 Task: Open Card Infrastructure Maintenance in Board Customer Acquisition Cost to Workspace Business Intelligence and Analytics and add a team member Softage.1@softage.net, a label Orange, a checklist Copywriting, an attachment from Trello, a color Orange and finally, add a card description 'Plan and execute company team-building activity at a wine tasting' and a comment 'This task presents an opportunity to demonstrate our team-building and collaboration skills, working effectively with others towards a common goal.'. Add a start date 'Jan 01, 1900' with a due date 'Jan 08, 1900'
Action: Mouse moved to (72, 314)
Screenshot: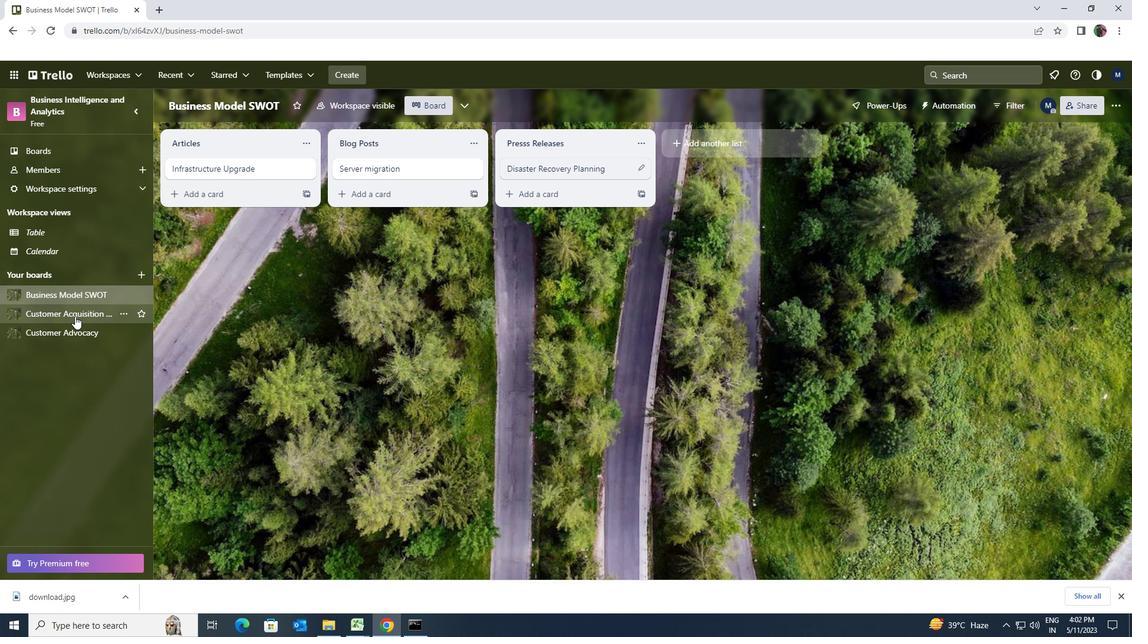 
Action: Mouse pressed left at (72, 314)
Screenshot: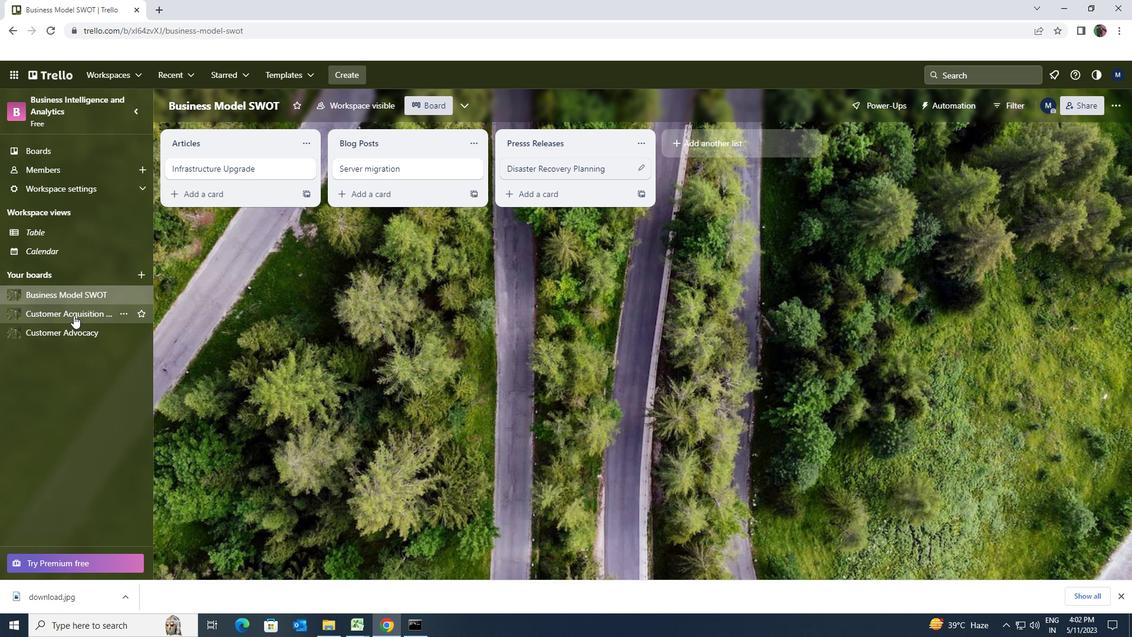 
Action: Mouse moved to (291, 162)
Screenshot: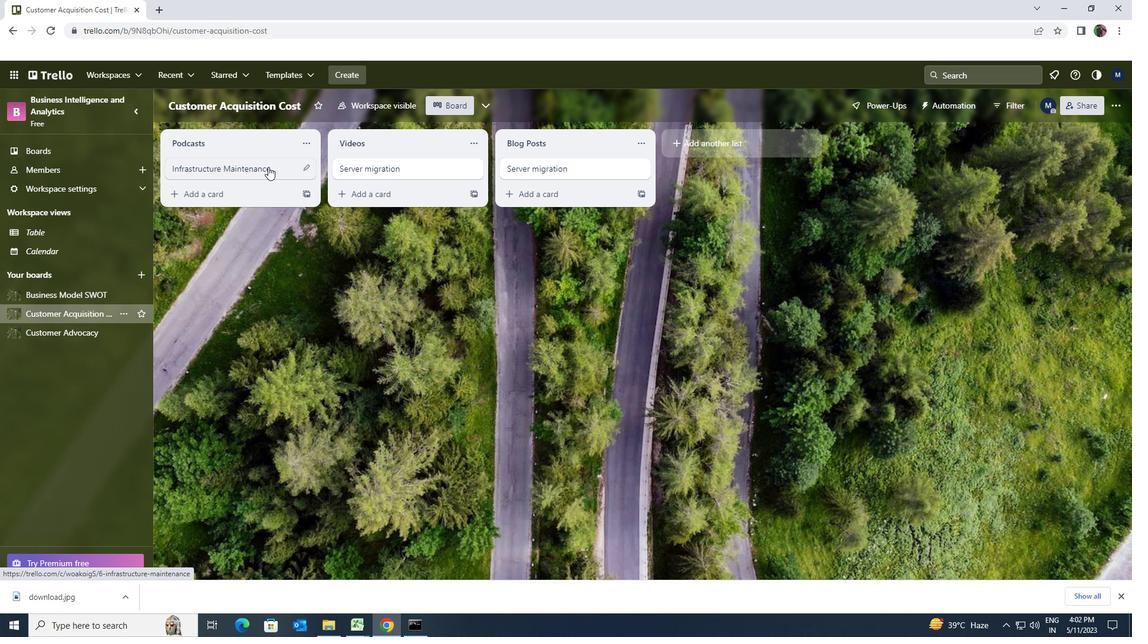 
Action: Mouse pressed left at (291, 162)
Screenshot: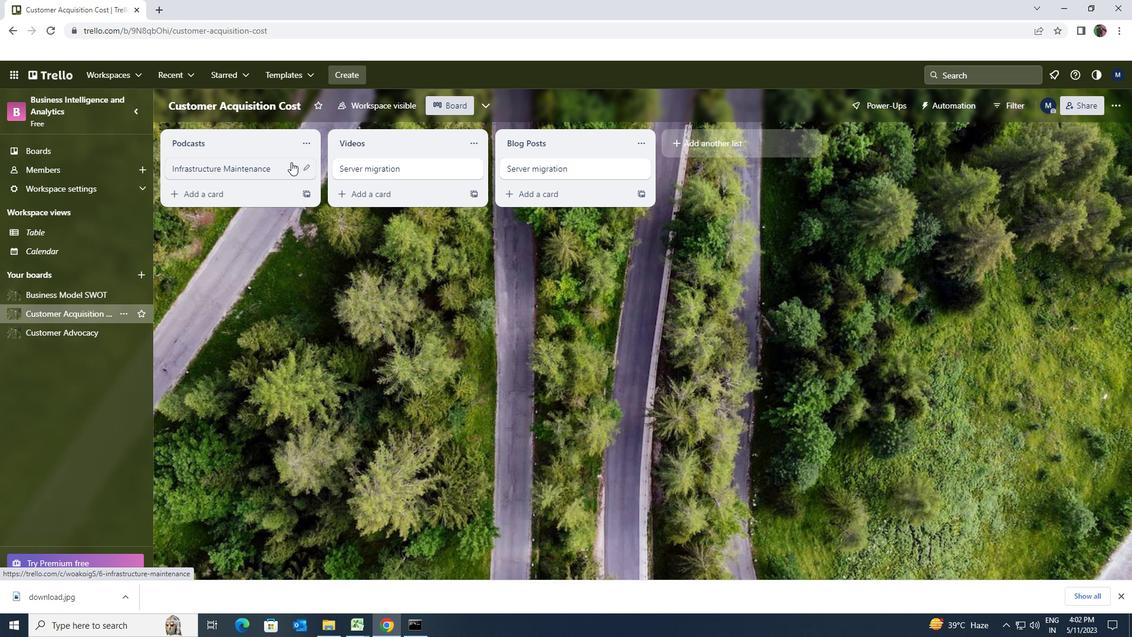 
Action: Mouse moved to (750, 161)
Screenshot: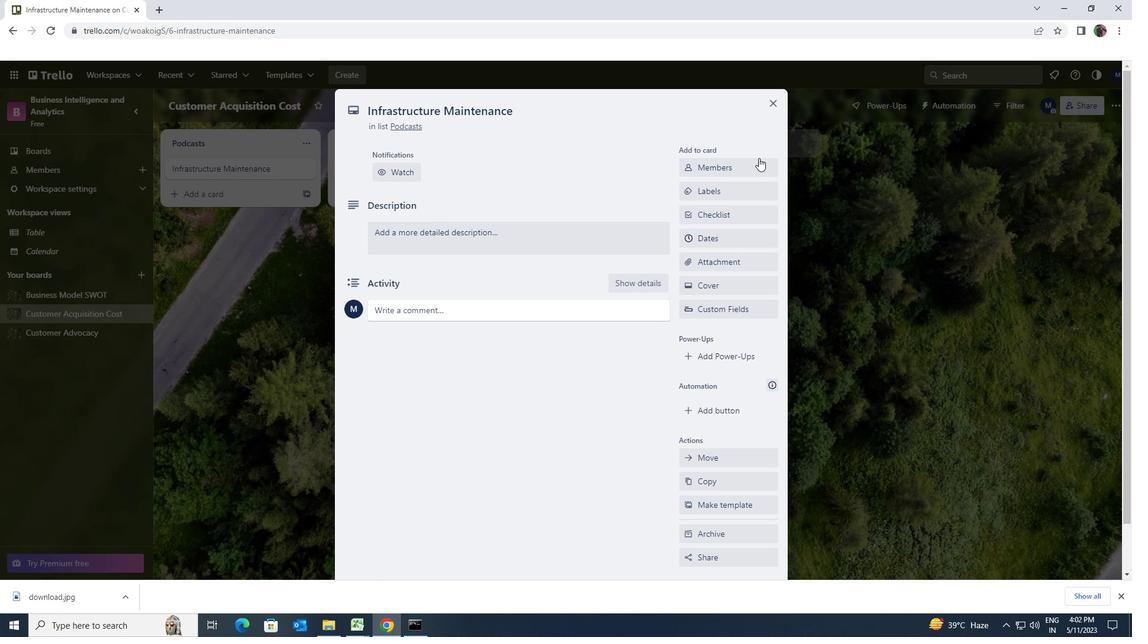 
Action: Mouse pressed left at (750, 161)
Screenshot: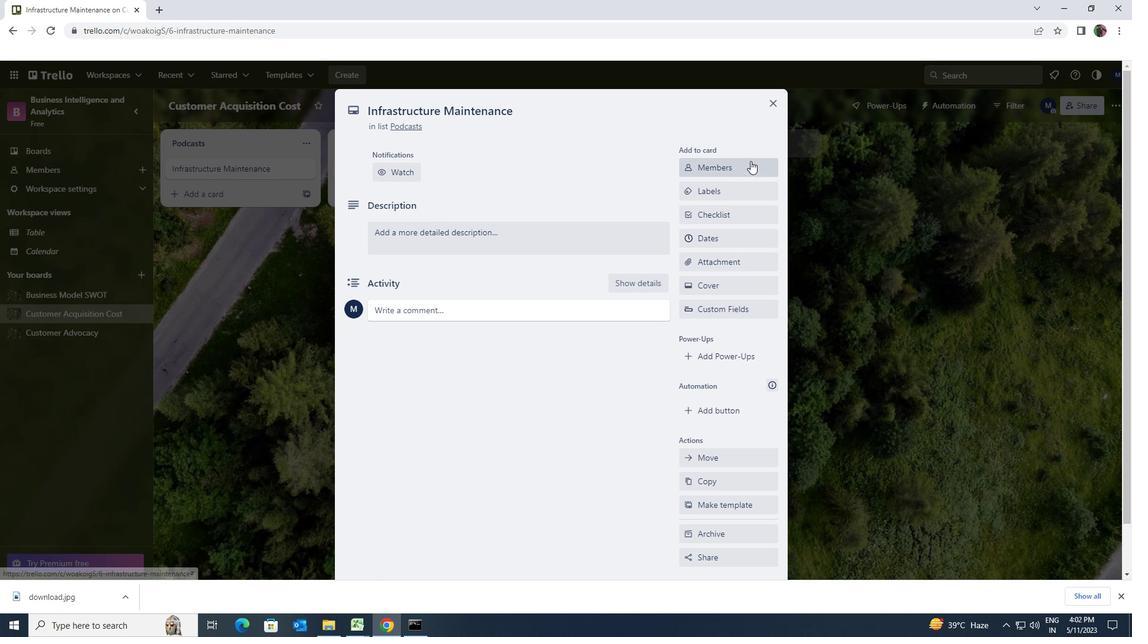 
Action: Mouse moved to (749, 220)
Screenshot: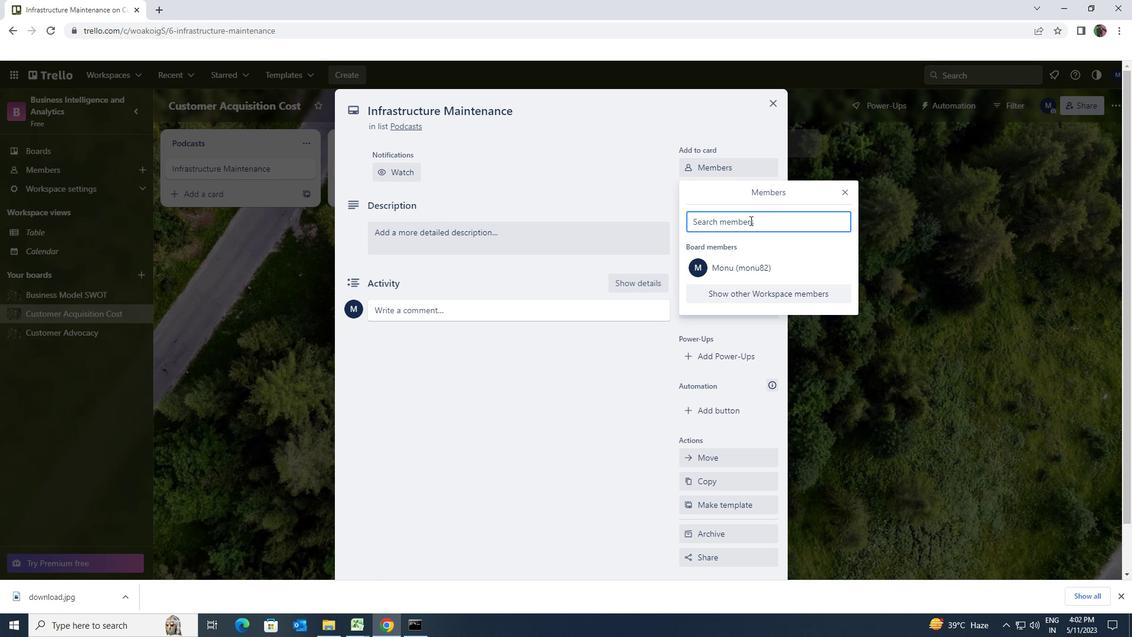 
Action: Mouse pressed left at (749, 220)
Screenshot: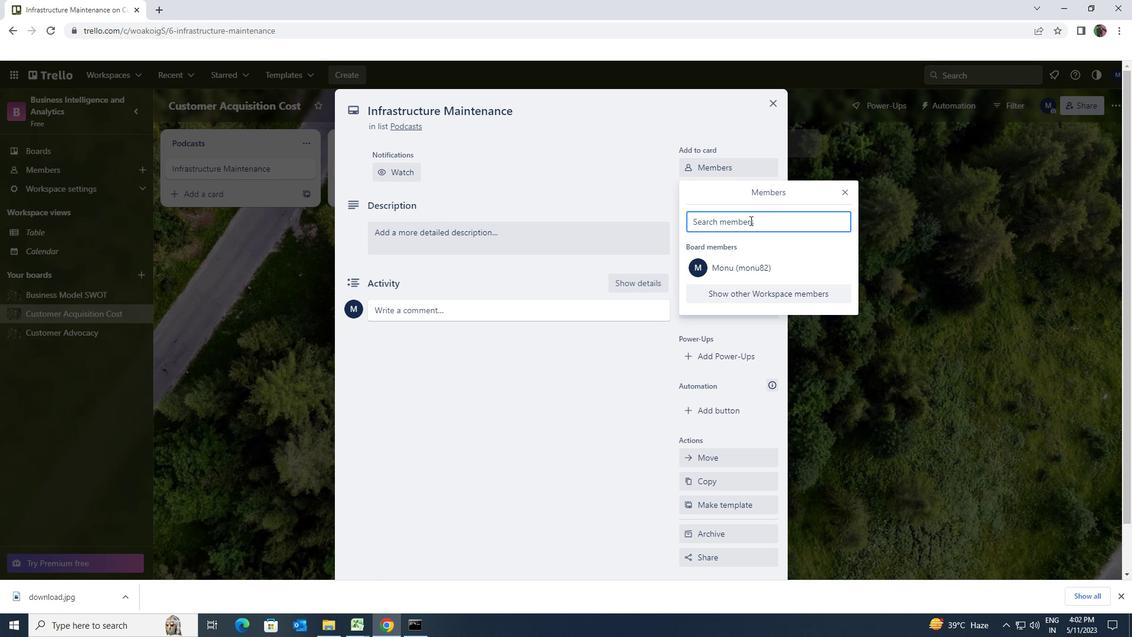 
Action: Key pressed softage.1<Key.shift>@SOFTAGE.NET
Screenshot: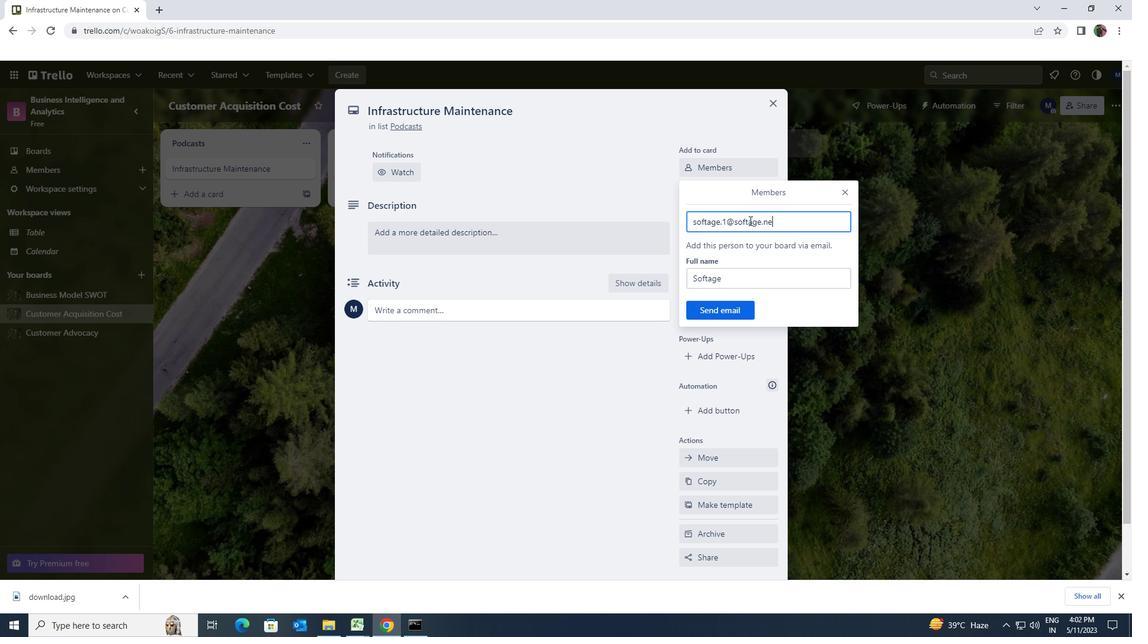 
Action: Mouse moved to (730, 309)
Screenshot: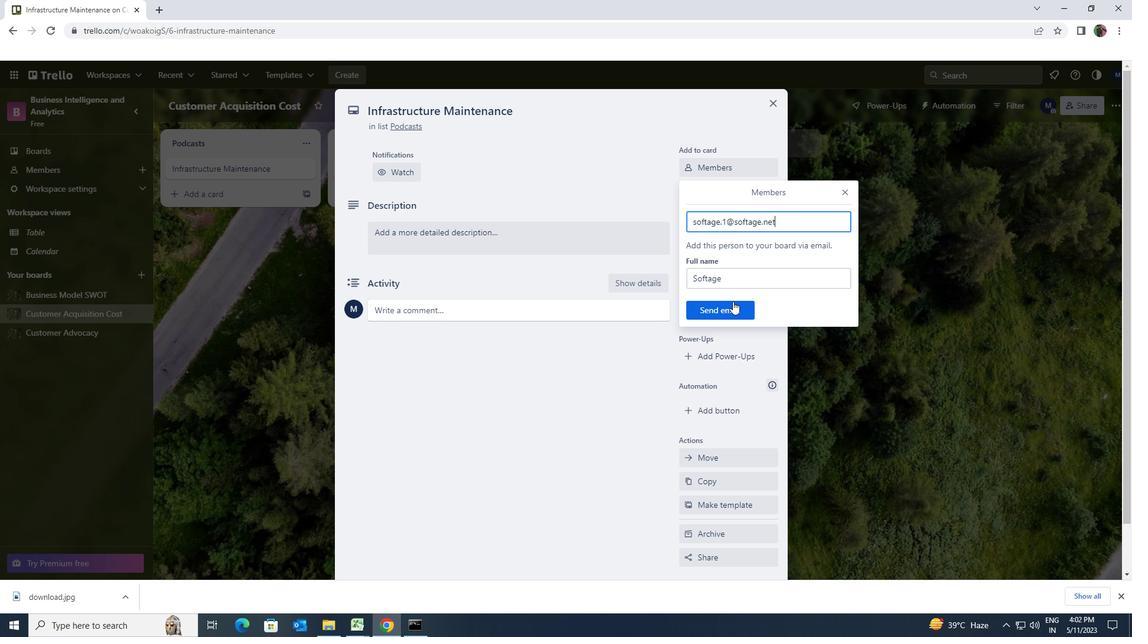 
Action: Mouse pressed left at (730, 309)
Screenshot: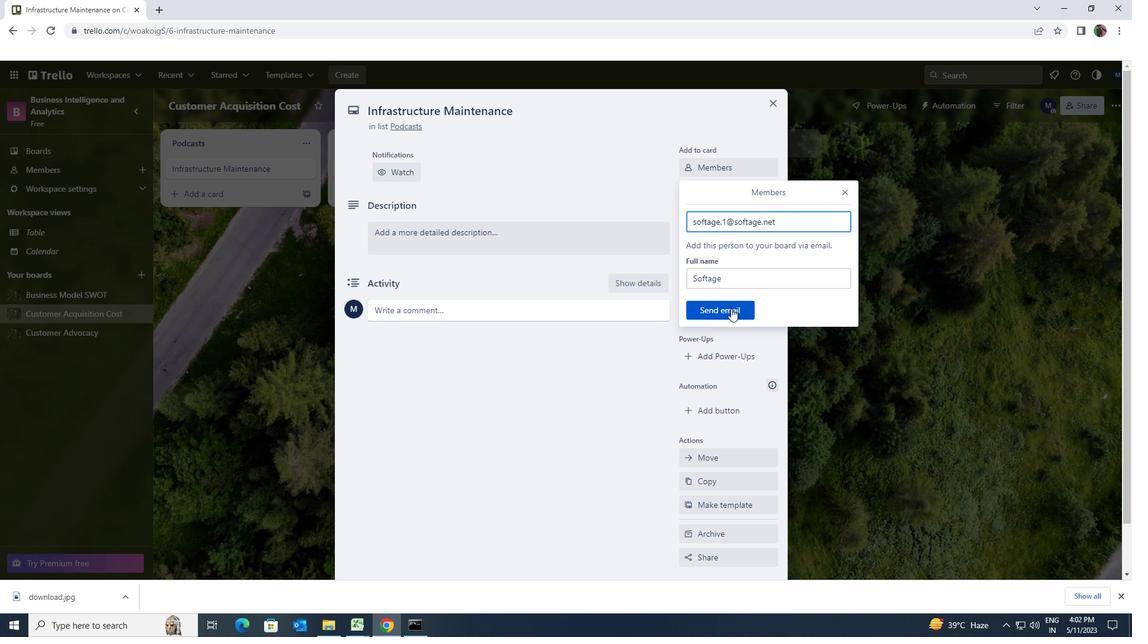 
Action: Mouse moved to (728, 235)
Screenshot: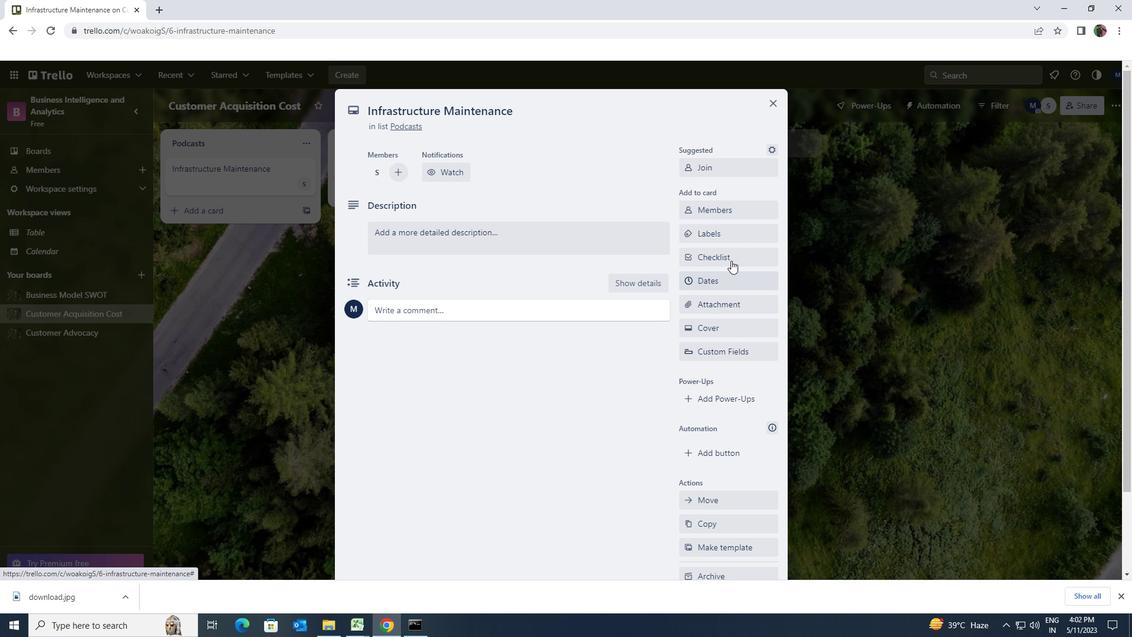 
Action: Mouse pressed left at (728, 235)
Screenshot: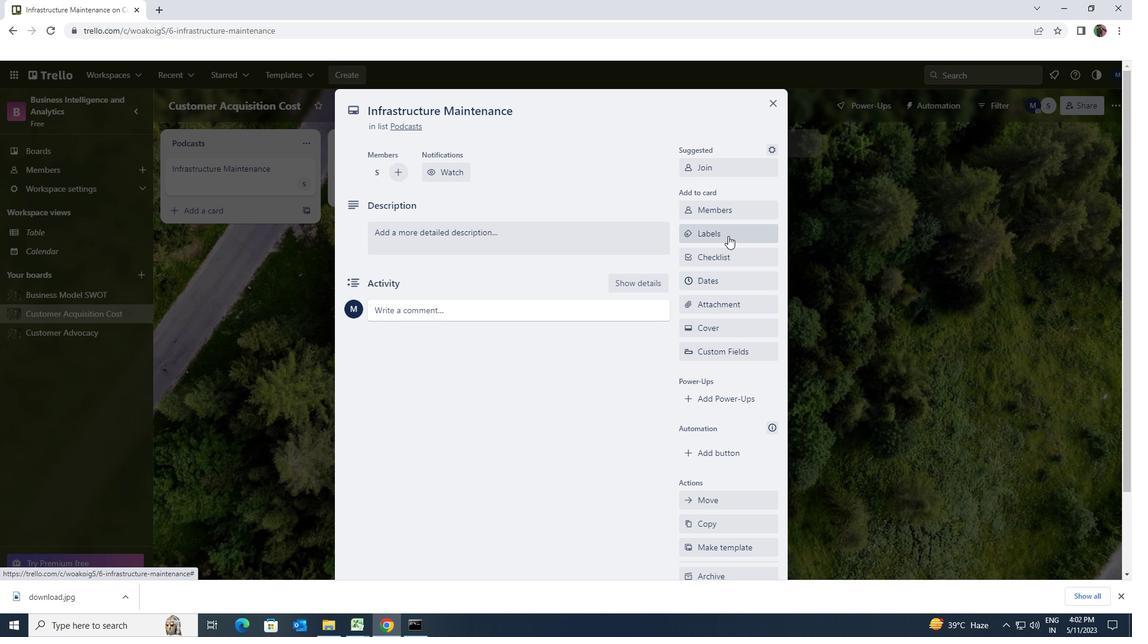 
Action: Mouse moved to (751, 460)
Screenshot: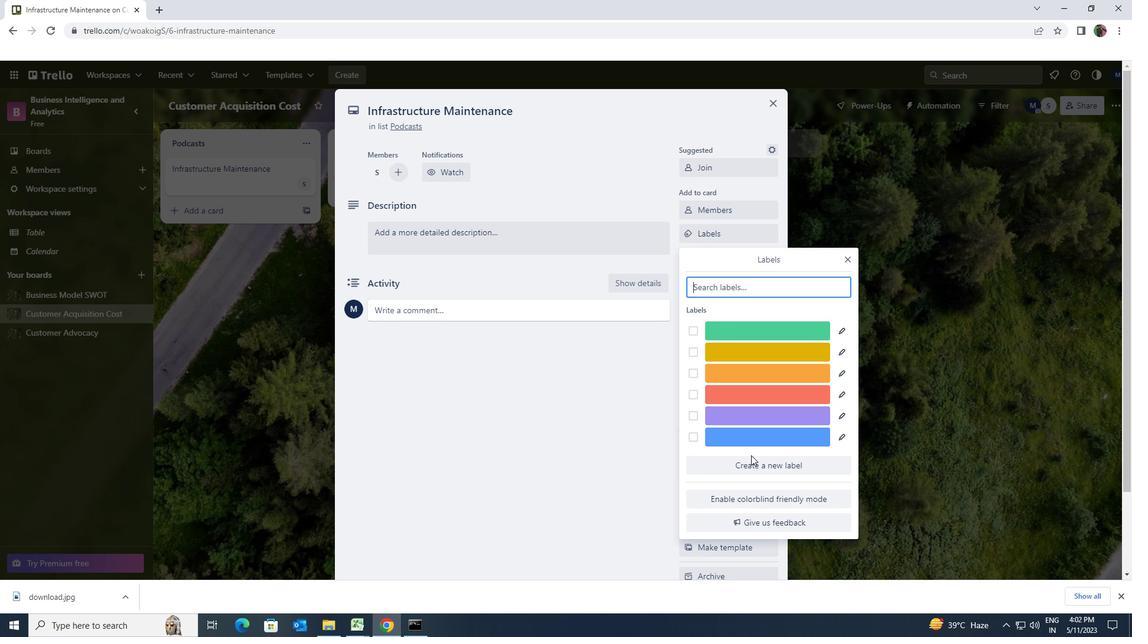 
Action: Mouse pressed left at (751, 460)
Screenshot: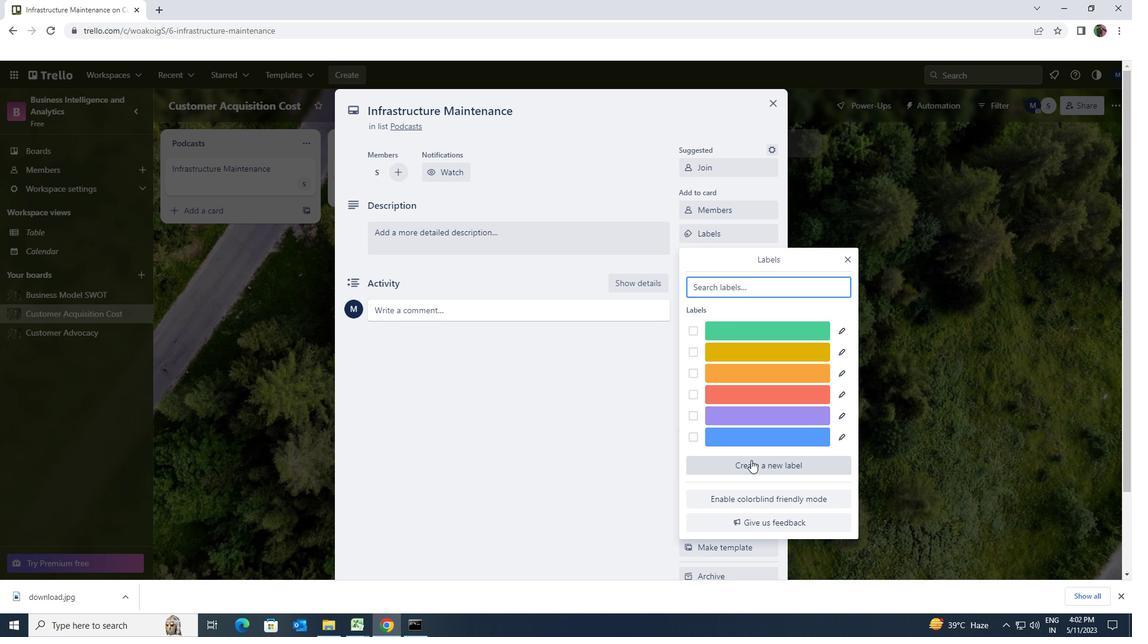 
Action: Mouse moved to (766, 273)
Screenshot: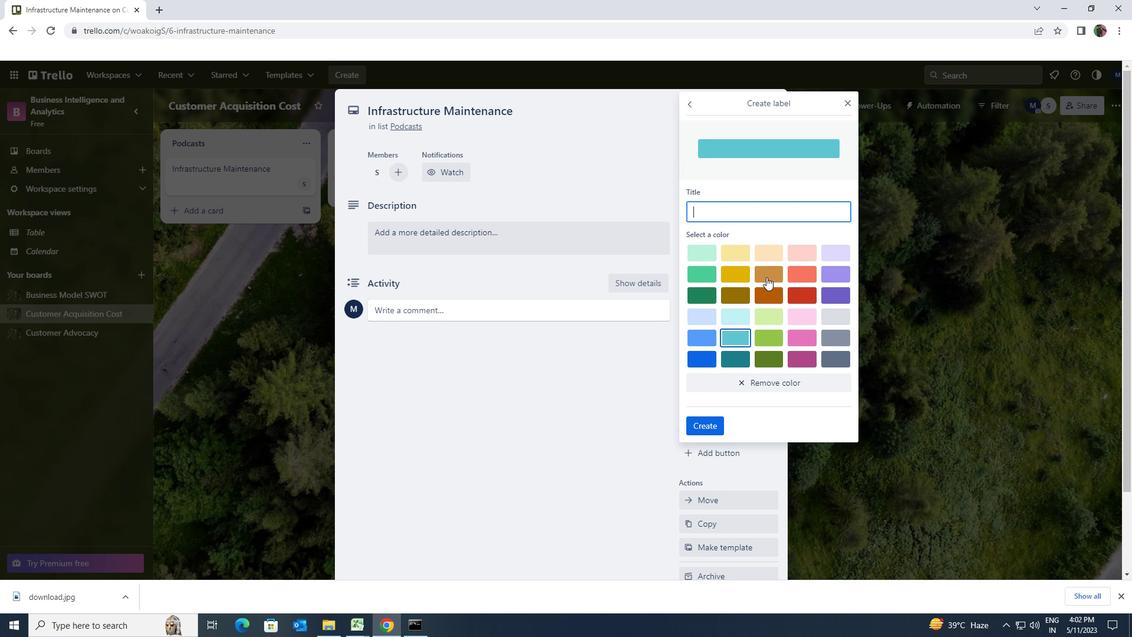 
Action: Mouse pressed left at (766, 273)
Screenshot: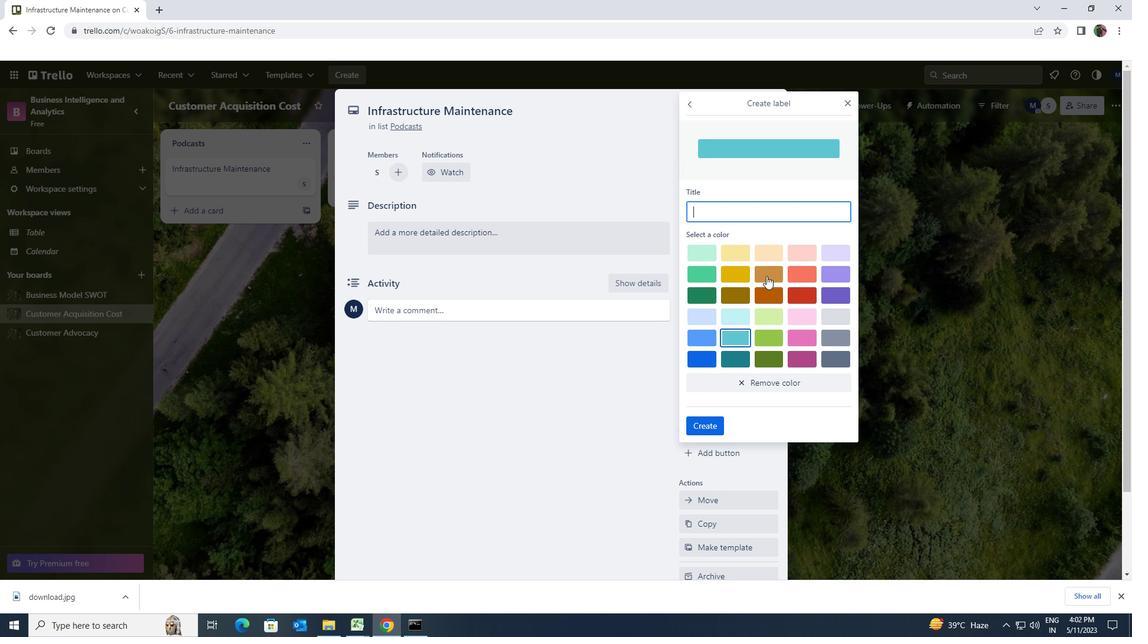
Action: Mouse moved to (708, 422)
Screenshot: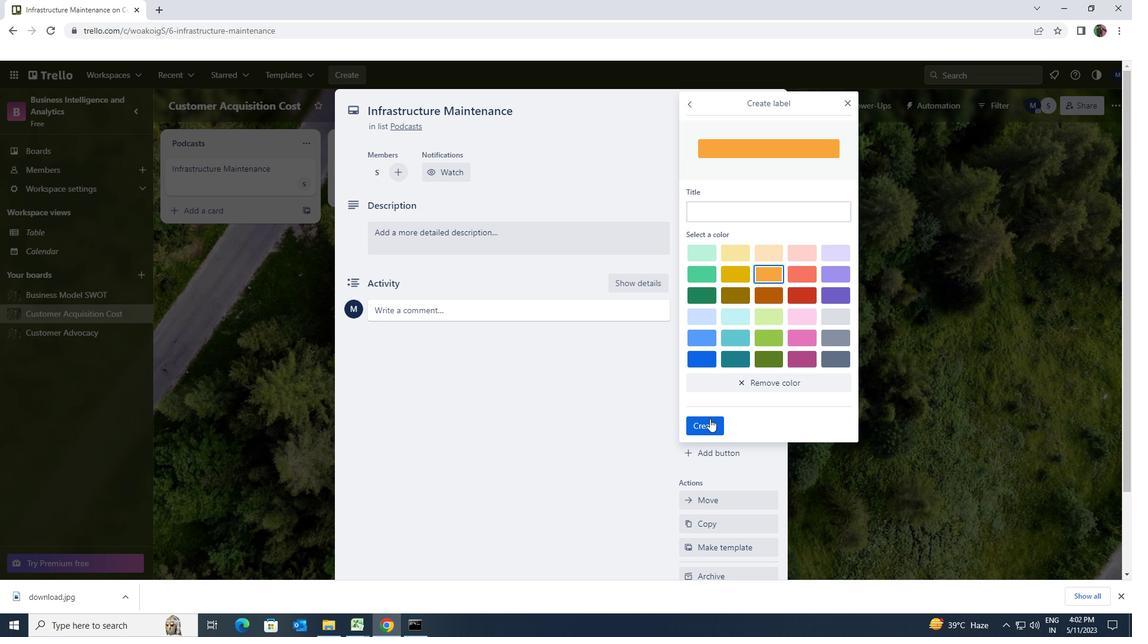 
Action: Mouse pressed left at (708, 422)
Screenshot: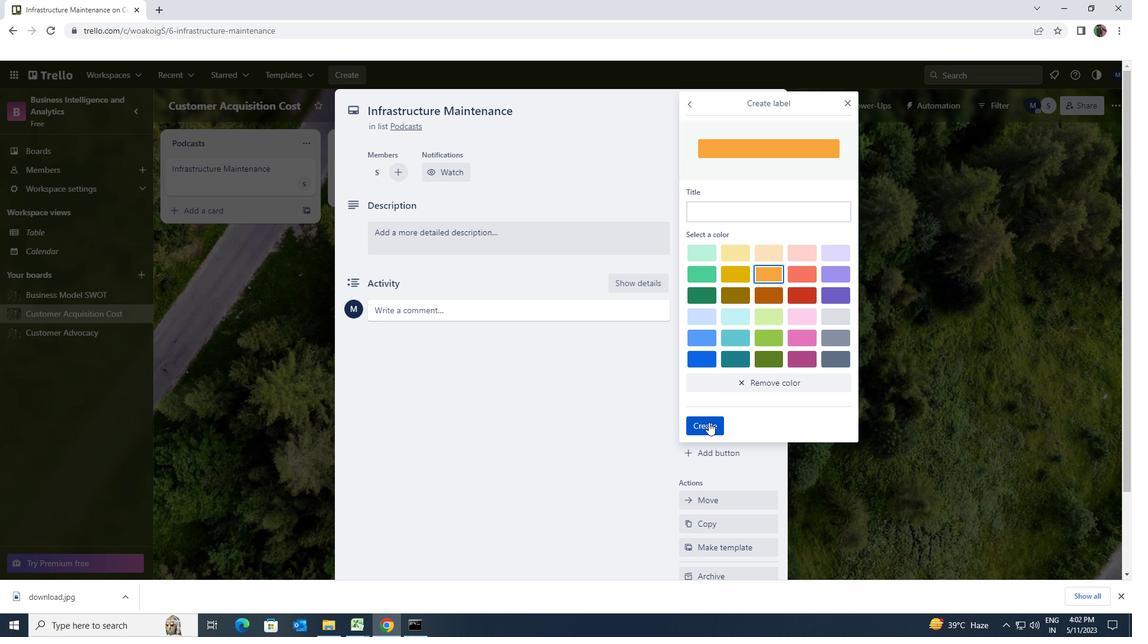 
Action: Mouse moved to (844, 257)
Screenshot: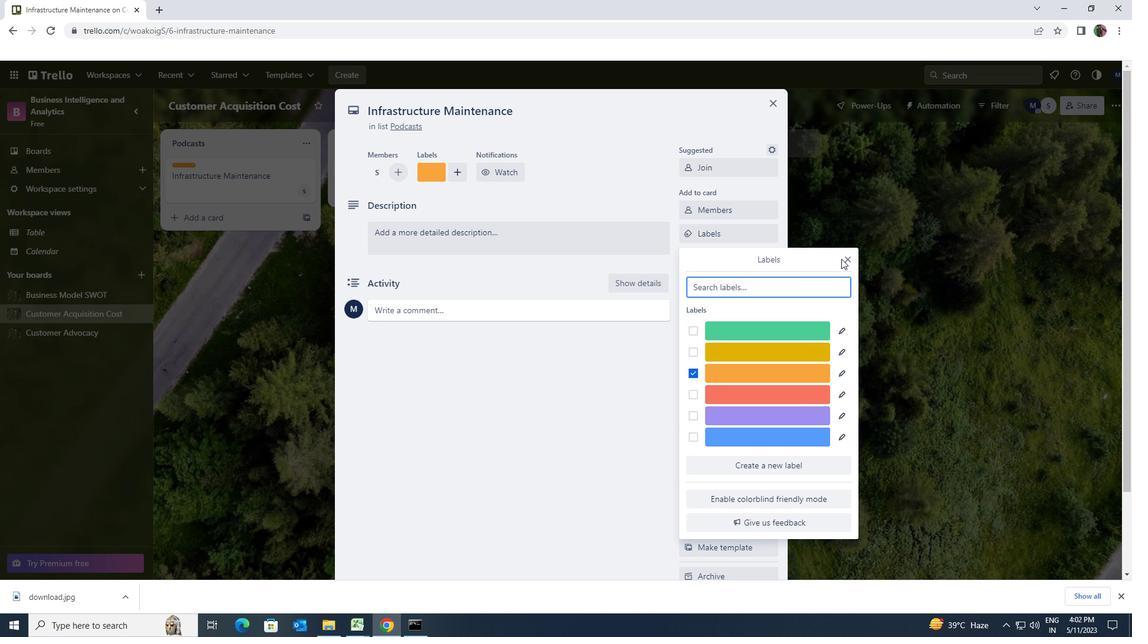 
Action: Mouse pressed left at (844, 257)
Screenshot: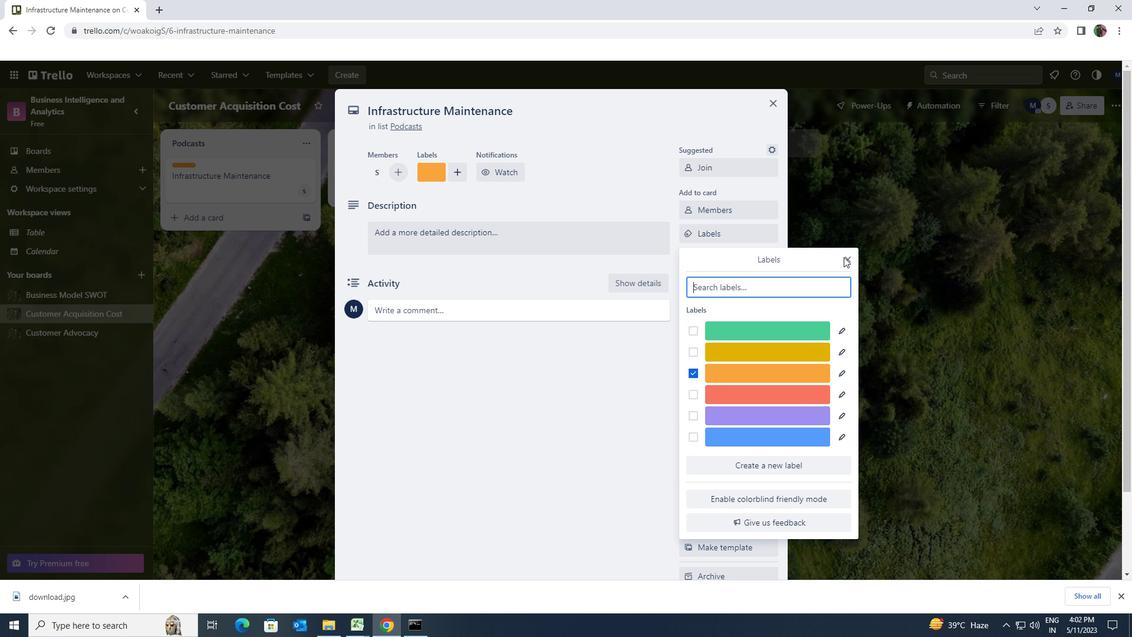 
Action: Mouse moved to (848, 256)
Screenshot: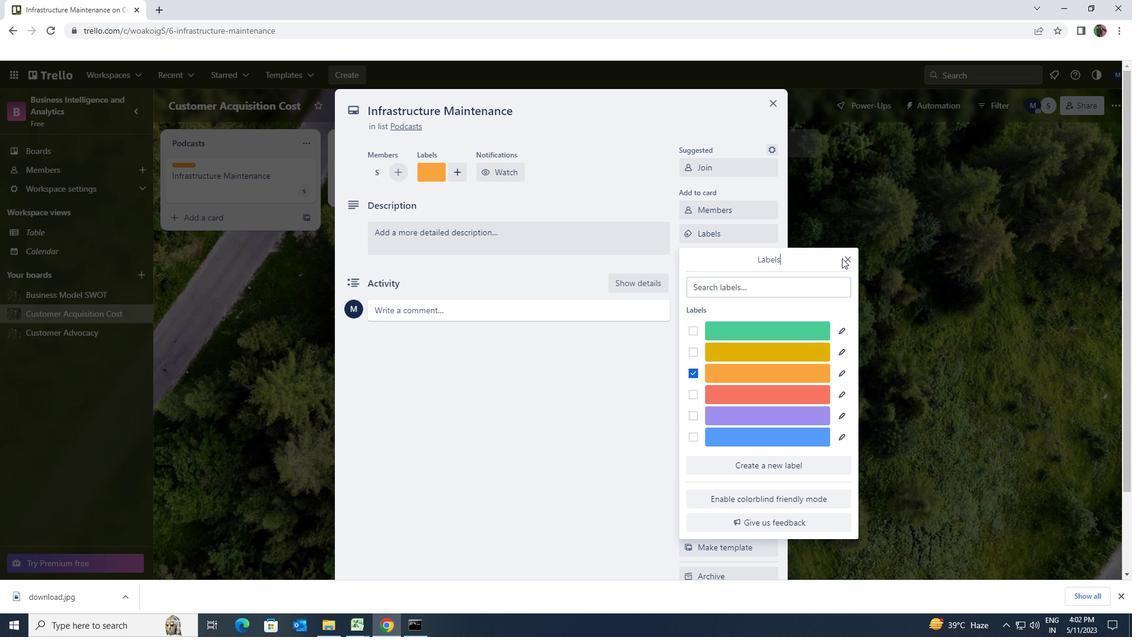 
Action: Mouse pressed left at (848, 256)
Screenshot: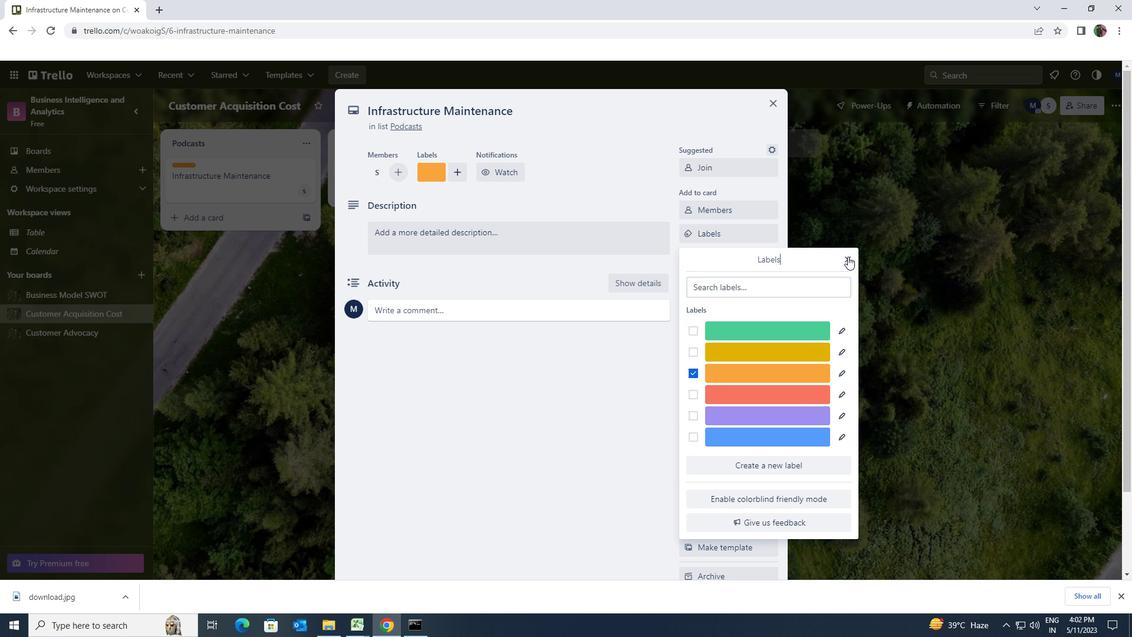 
Action: Mouse moved to (752, 258)
Screenshot: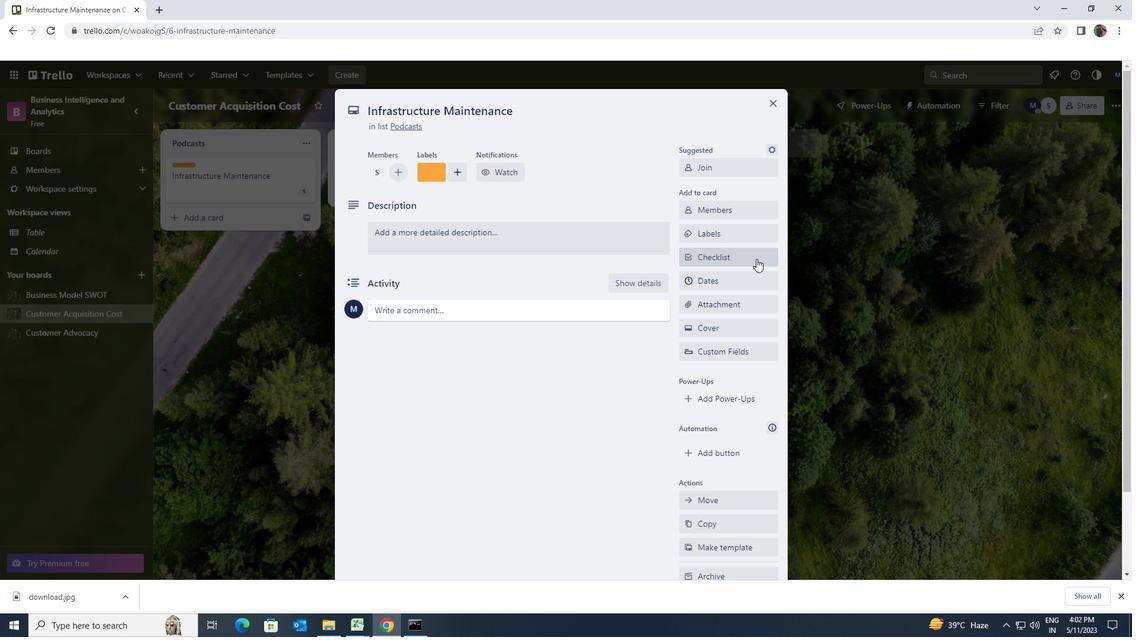 
Action: Mouse pressed left at (752, 258)
Screenshot: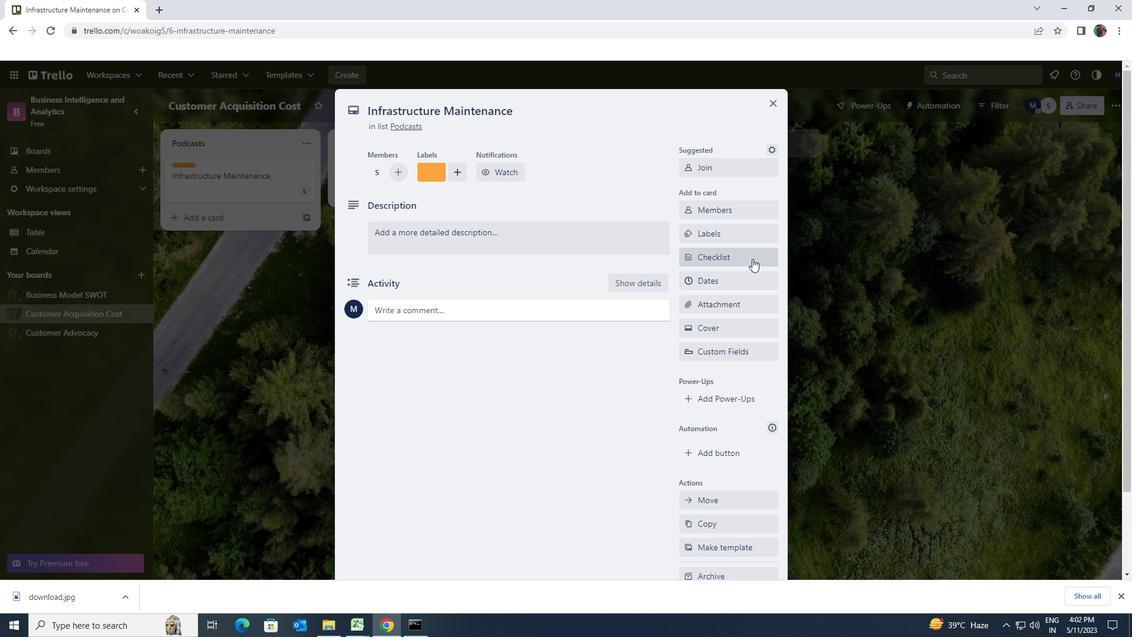 
Action: Mouse moved to (752, 257)
Screenshot: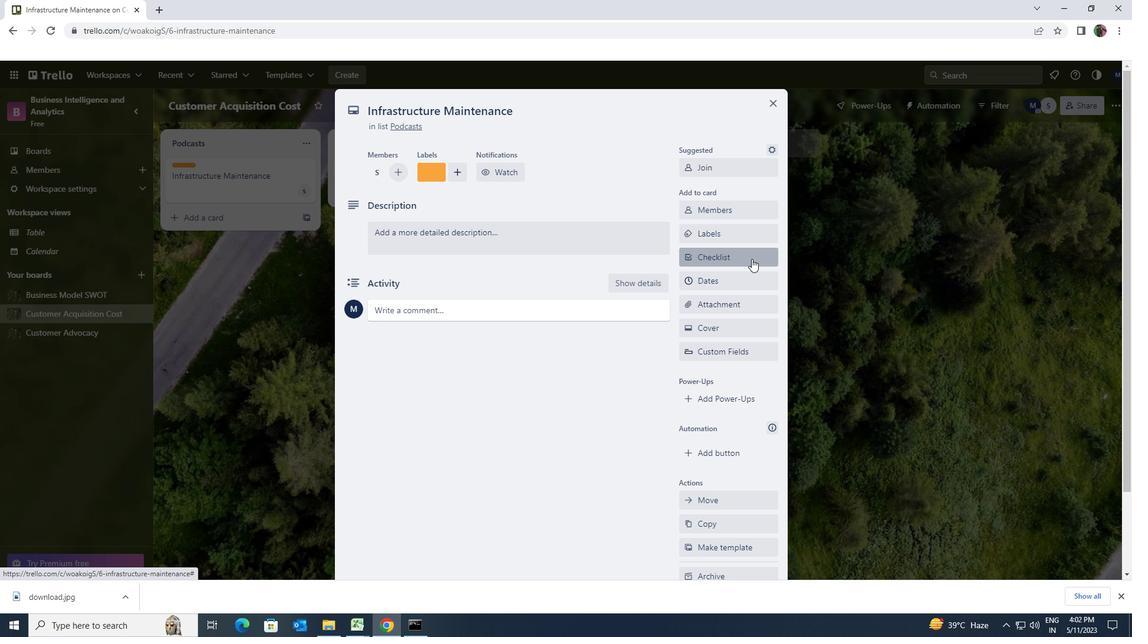 
Action: Key pressed <Key.shift>COPYWRITING
Screenshot: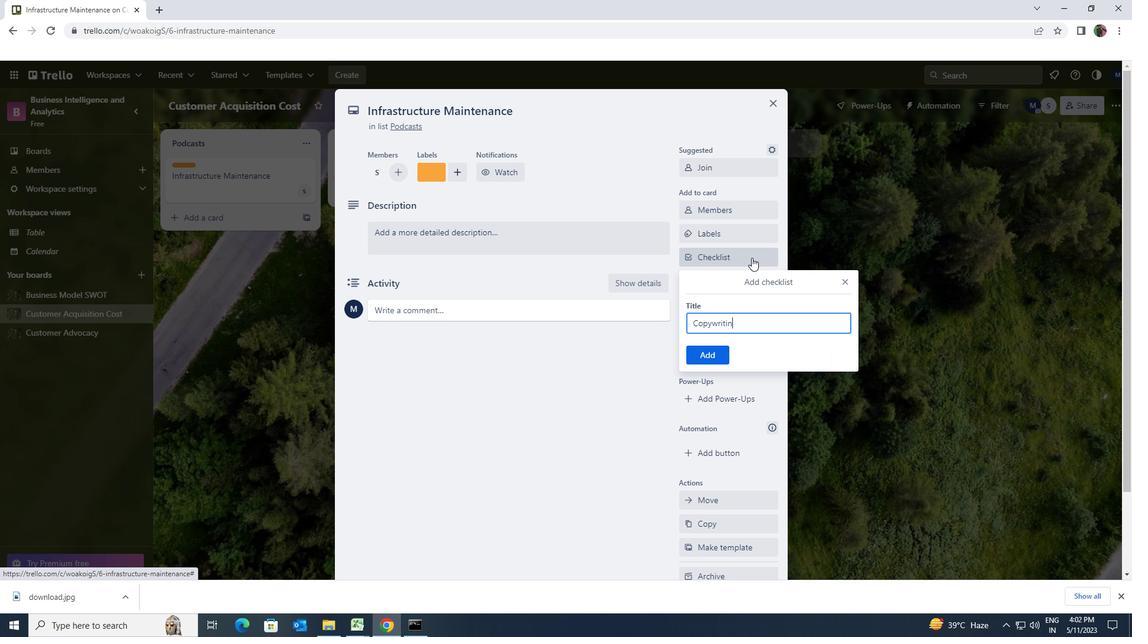 
Action: Mouse moved to (720, 356)
Screenshot: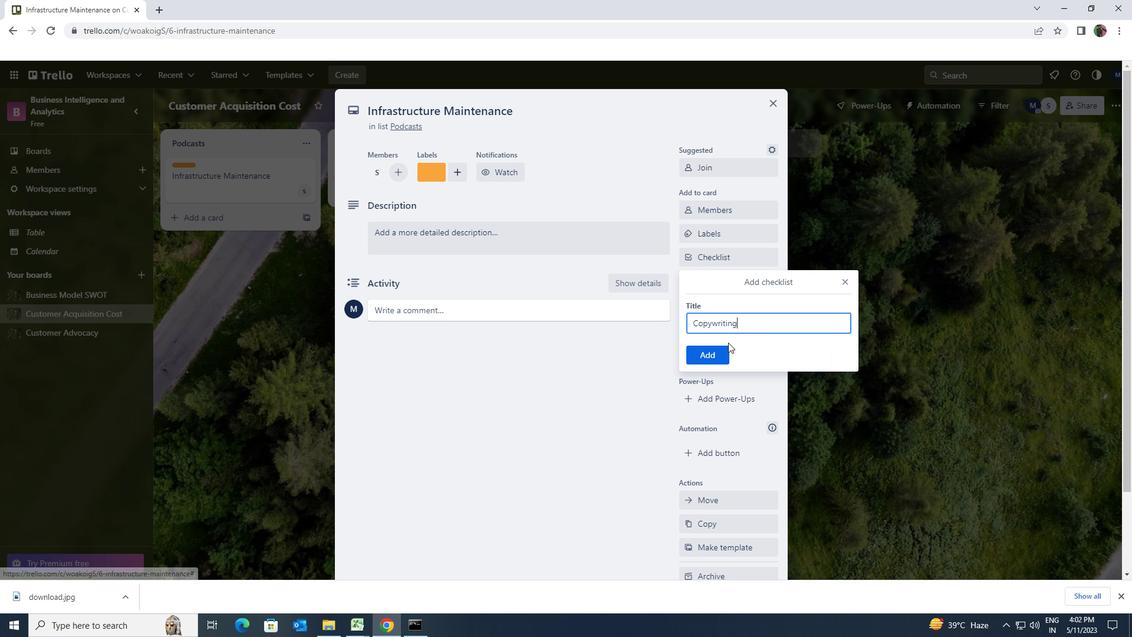 
Action: Mouse pressed left at (720, 356)
Screenshot: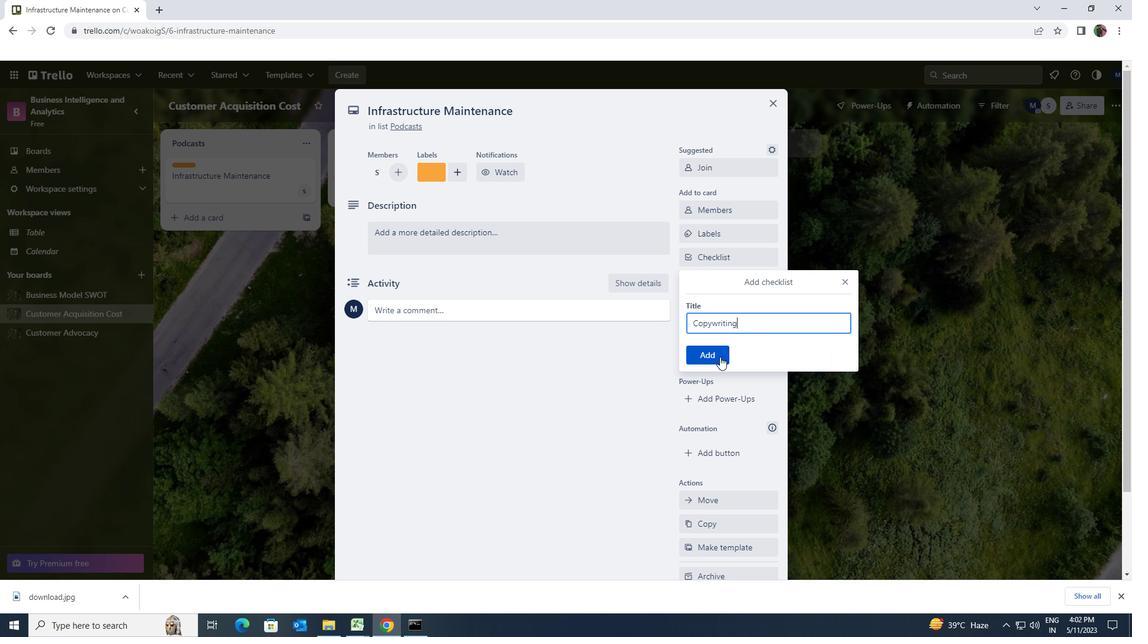 
Action: Mouse moved to (719, 303)
Screenshot: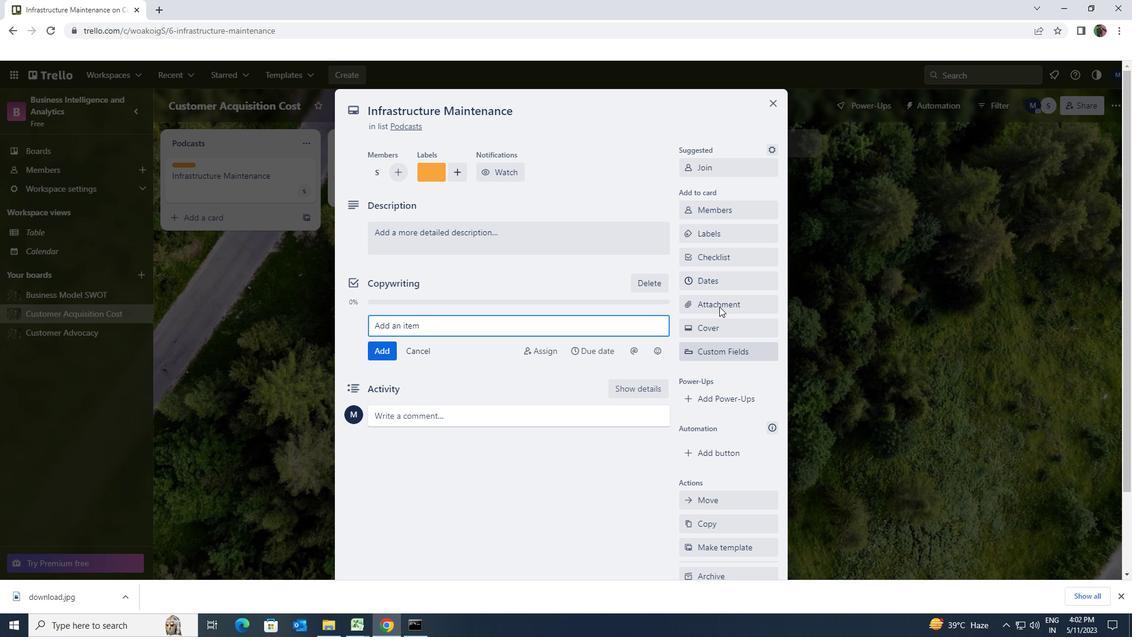 
Action: Mouse pressed left at (719, 303)
Screenshot: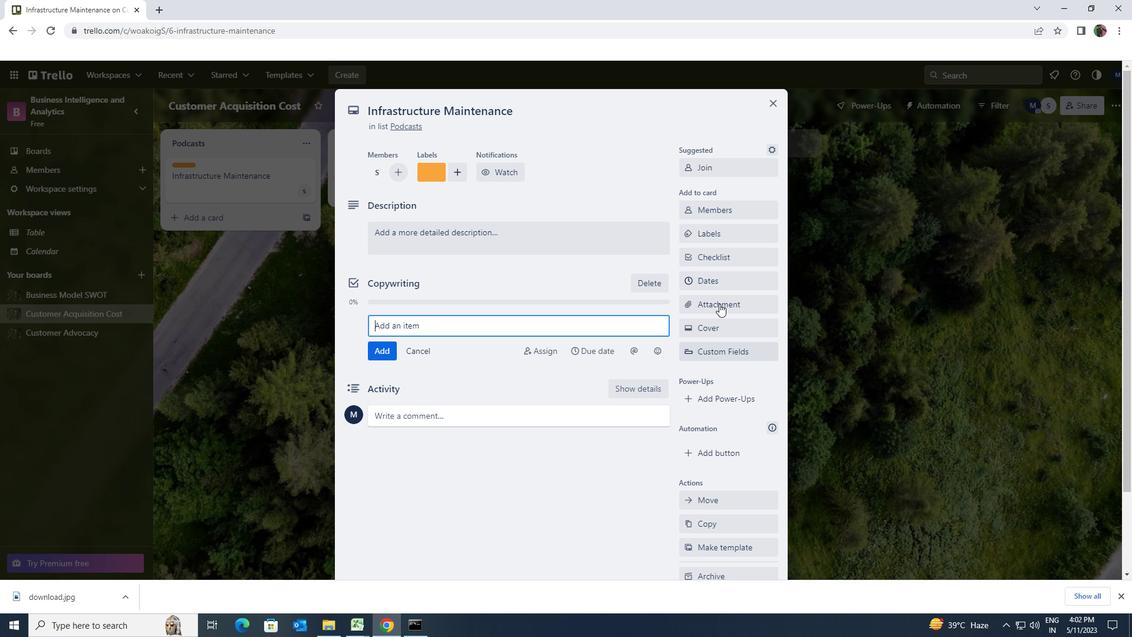 
Action: Mouse moved to (725, 369)
Screenshot: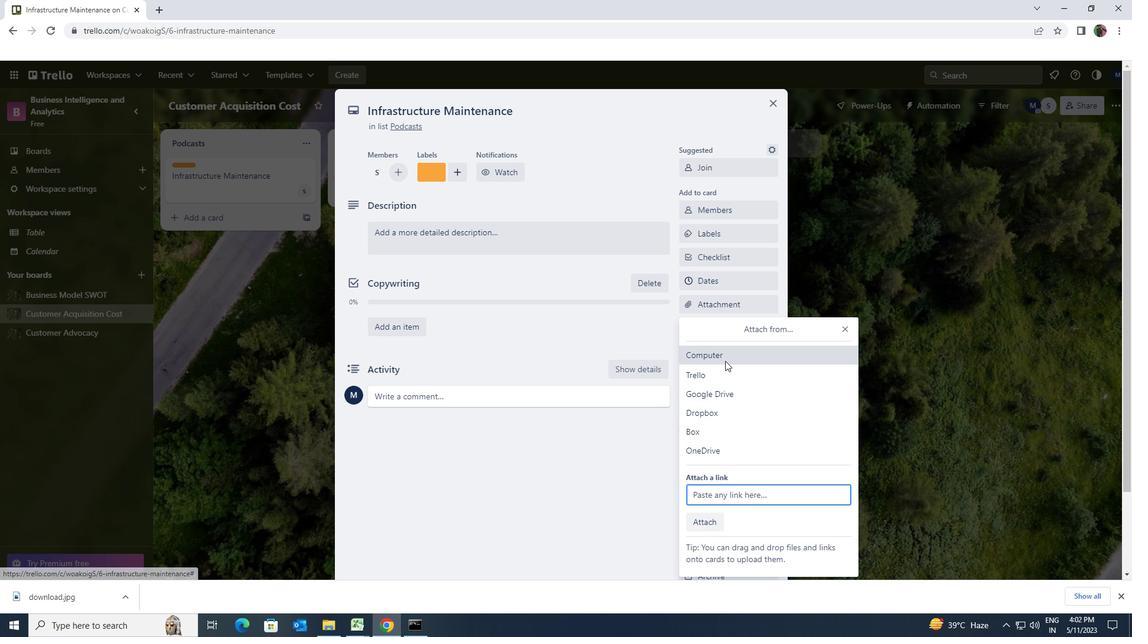 
Action: Mouse pressed left at (725, 369)
Screenshot: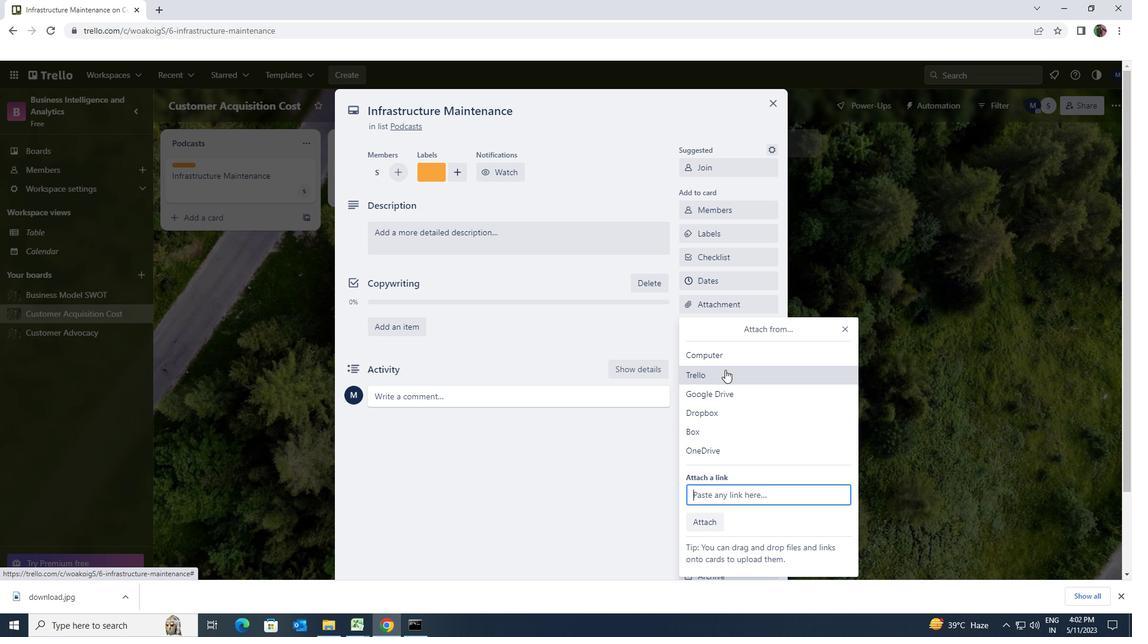 
Action: Mouse moved to (730, 260)
Screenshot: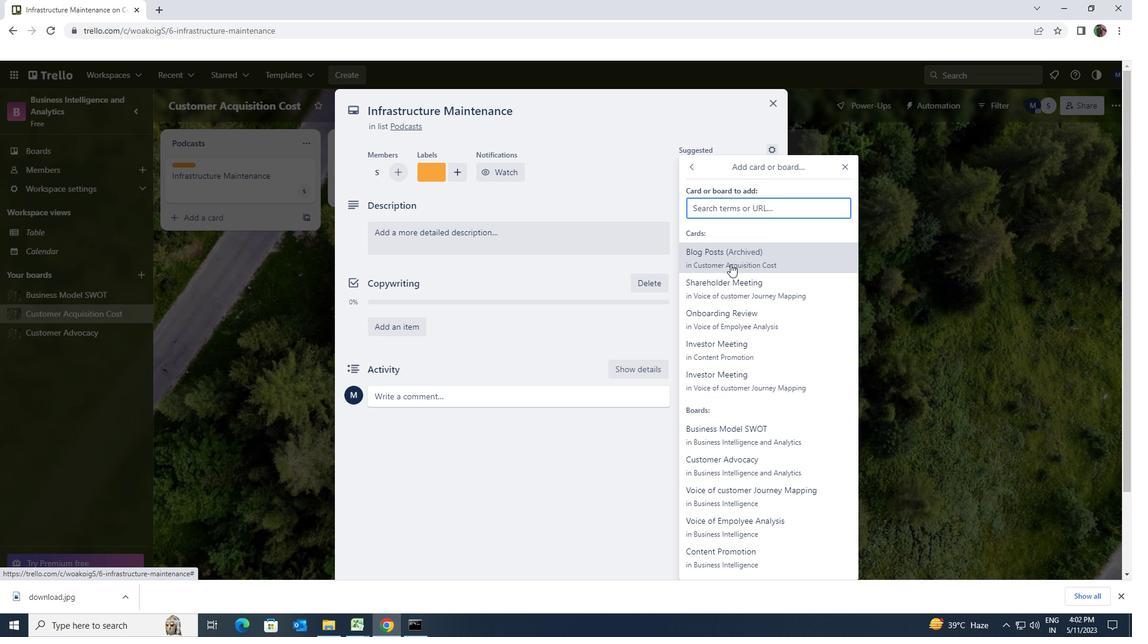 
Action: Mouse pressed left at (730, 260)
Screenshot: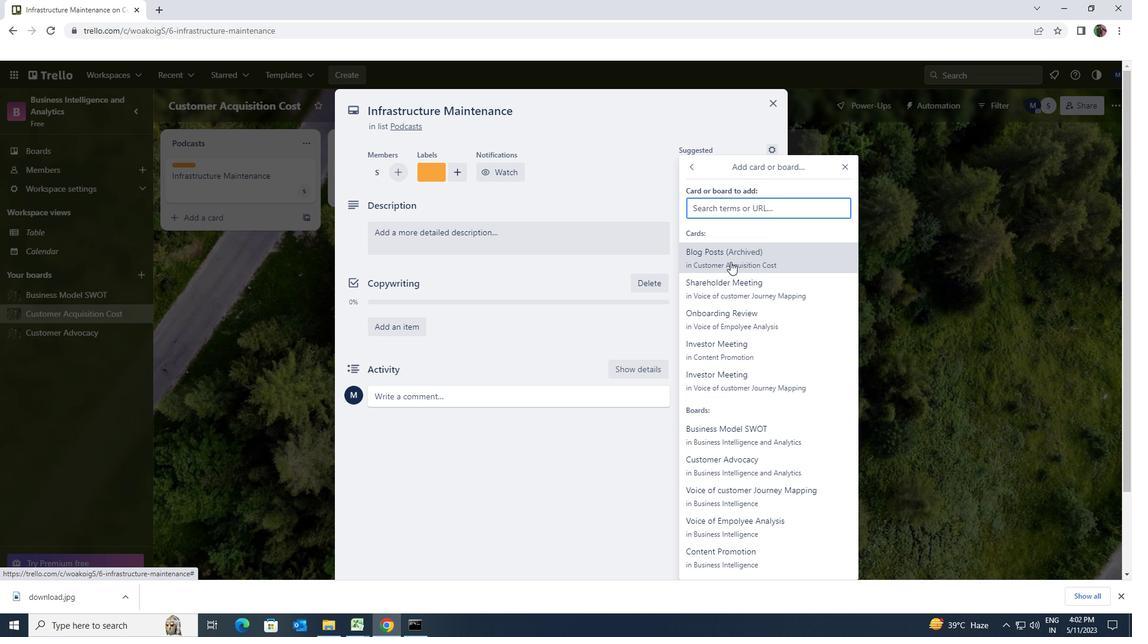 
Action: Mouse moved to (618, 237)
Screenshot: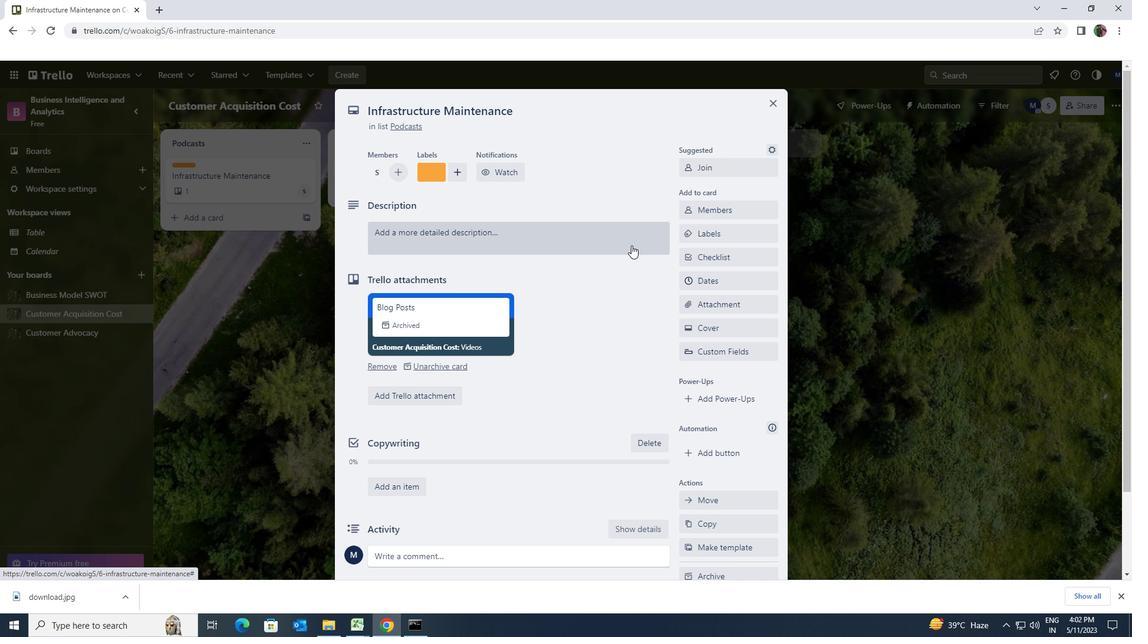 
Action: Mouse pressed left at (618, 237)
Screenshot: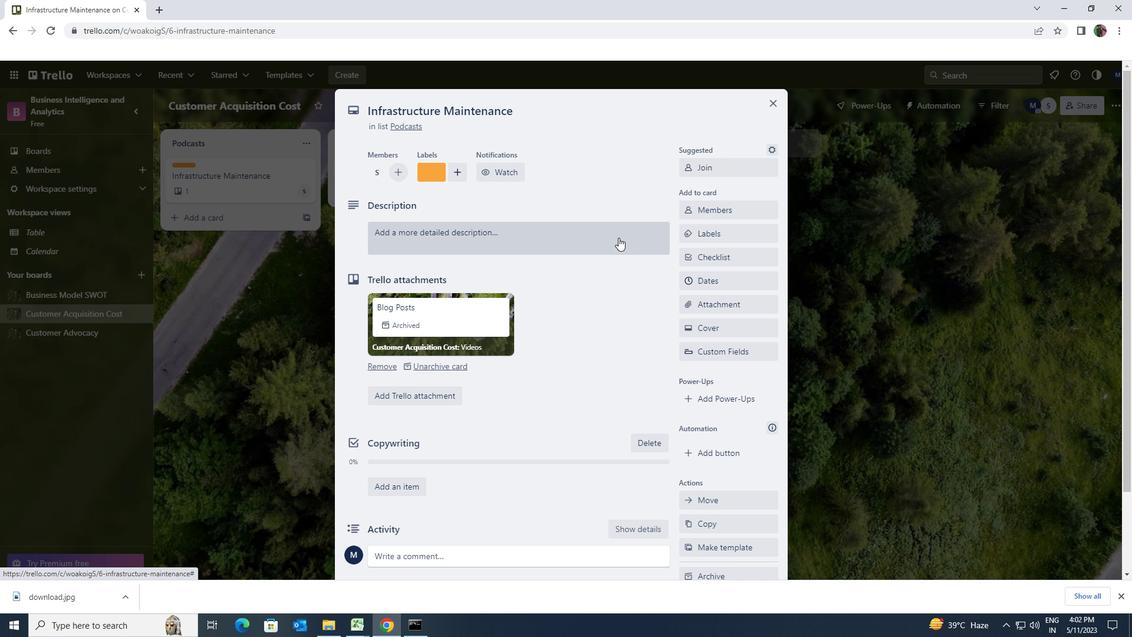 
Action: Key pressed <Key.shift>PLAN<Key.space>AND<Key.space>EXECUTE<Key.space>COMAPNY<Key.space>
Screenshot: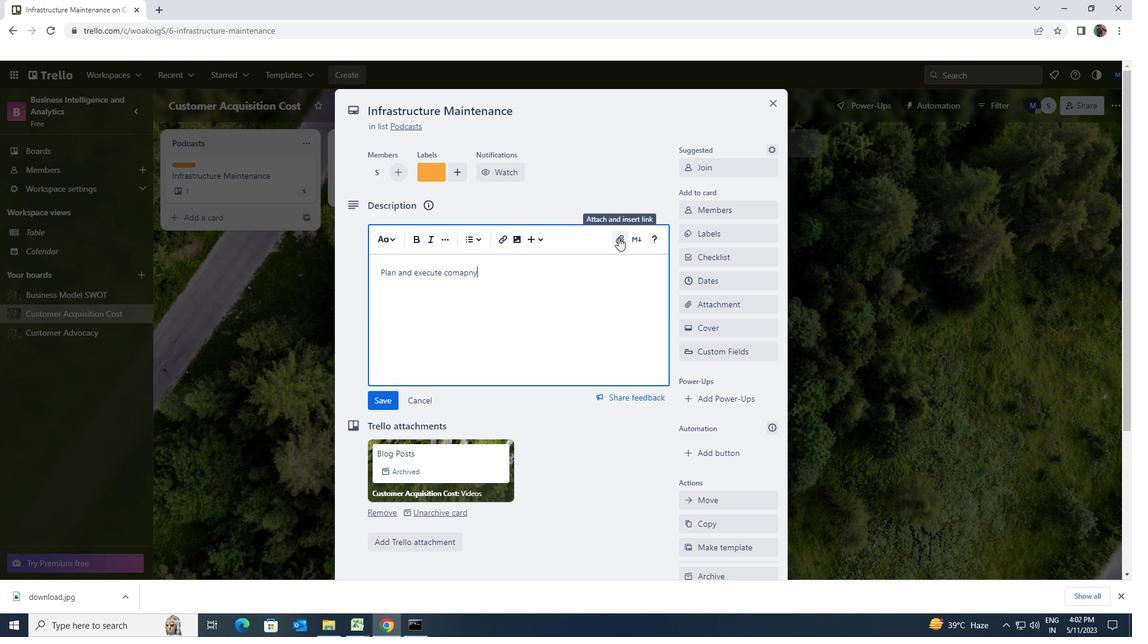 
Action: Mouse moved to (655, 237)
Screenshot: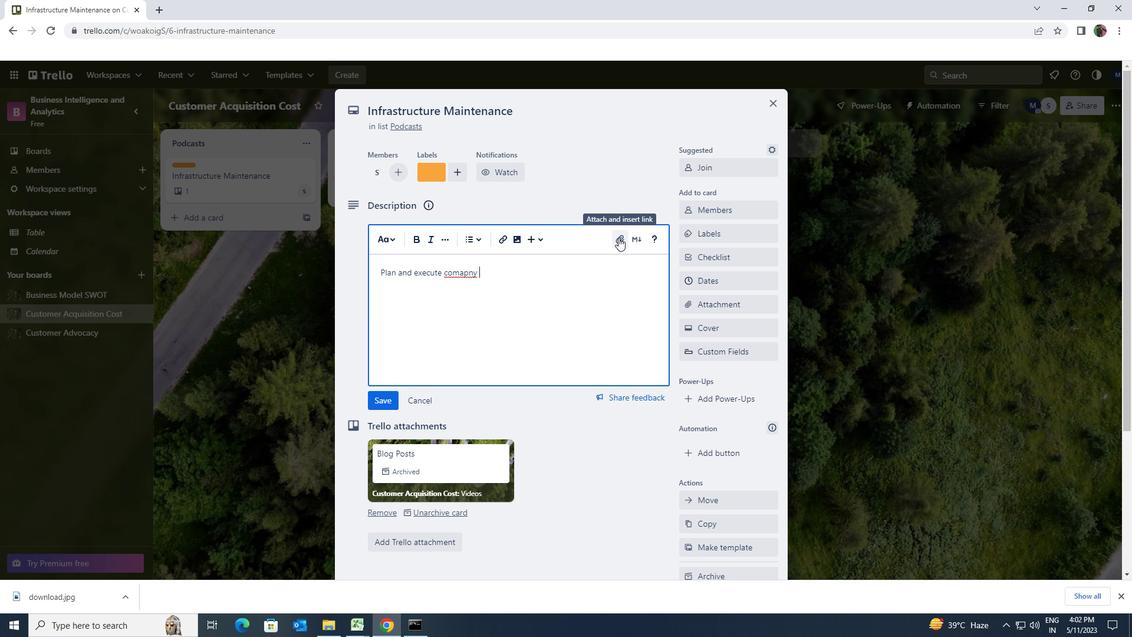 
Action: Key pressed TEAM<Key.space>BUILDING<Key.space>ACTIVITY<Key.space>AT<Key.space>A<Key.space>WINE<Key.space>TASTING
Screenshot: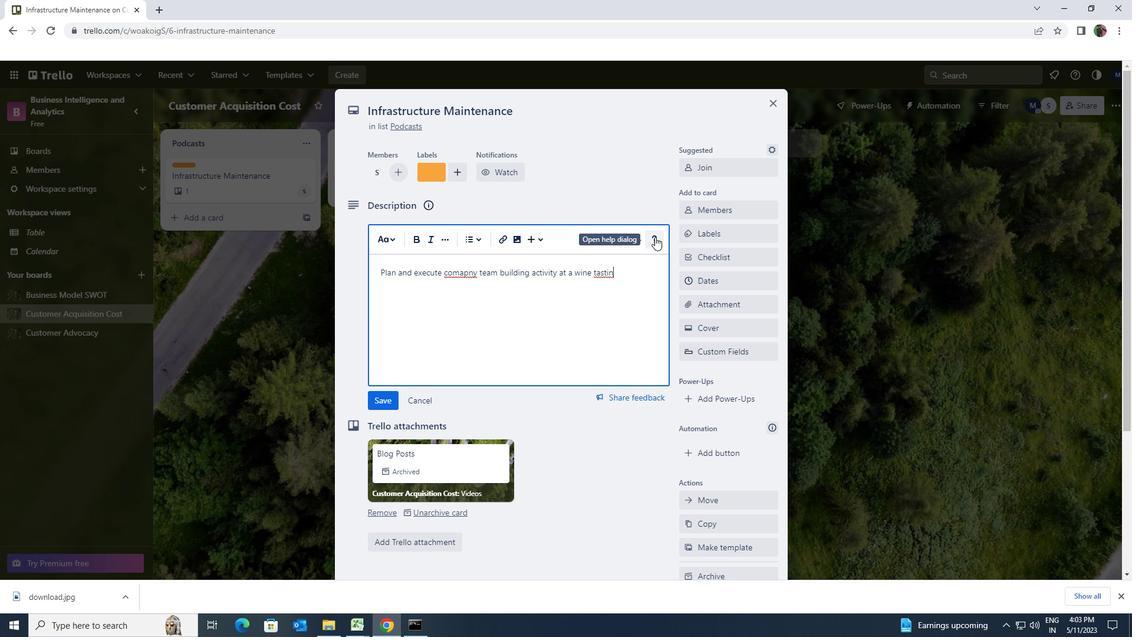 
Action: Mouse moved to (460, 270)
Screenshot: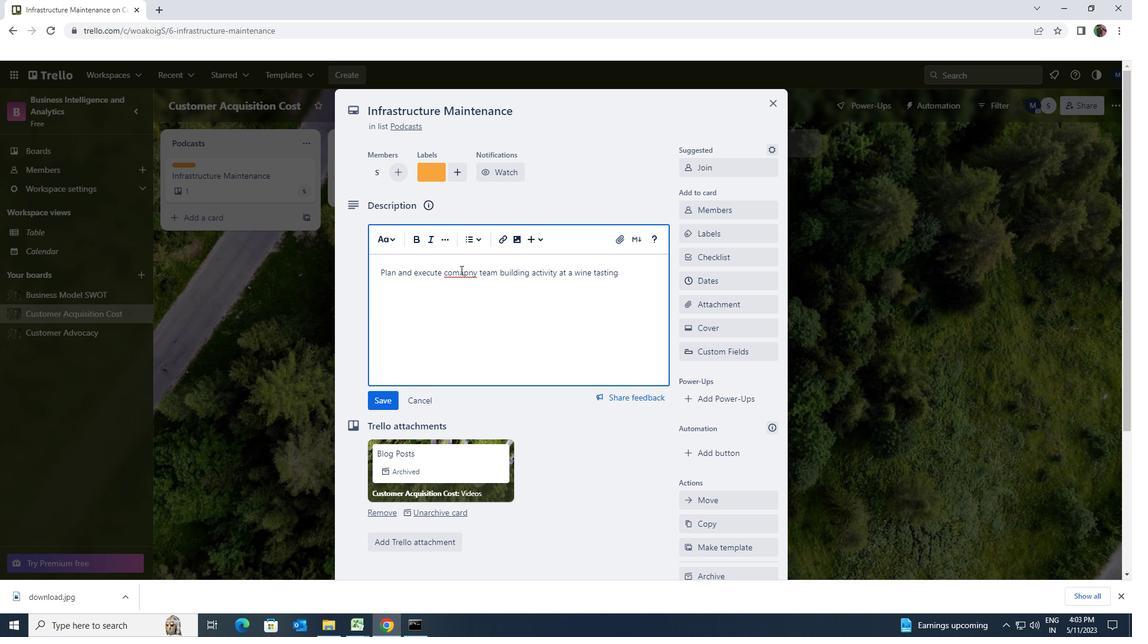 
Action: Mouse pressed left at (460, 270)
Screenshot: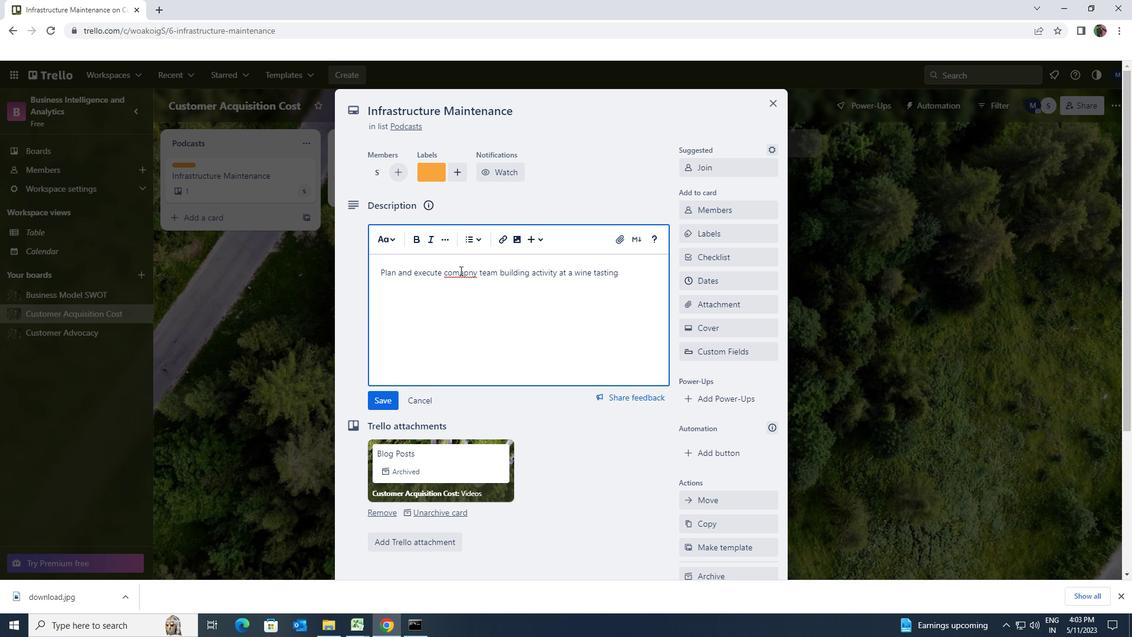 
Action: Mouse moved to (477, 275)
Screenshot: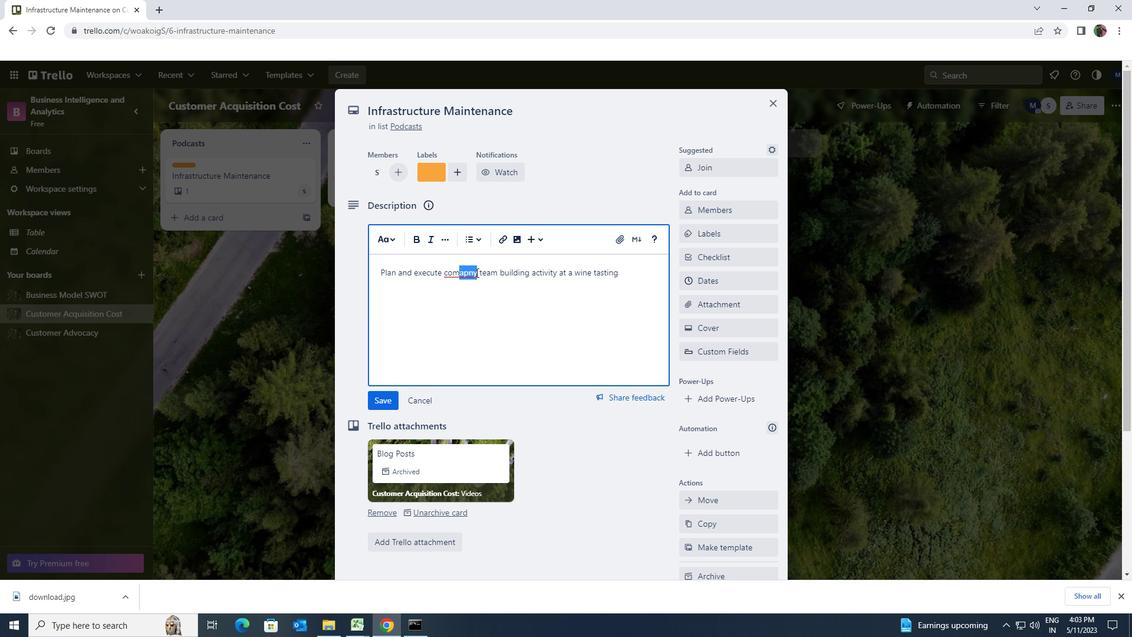 
Action: Key pressed PANY
Screenshot: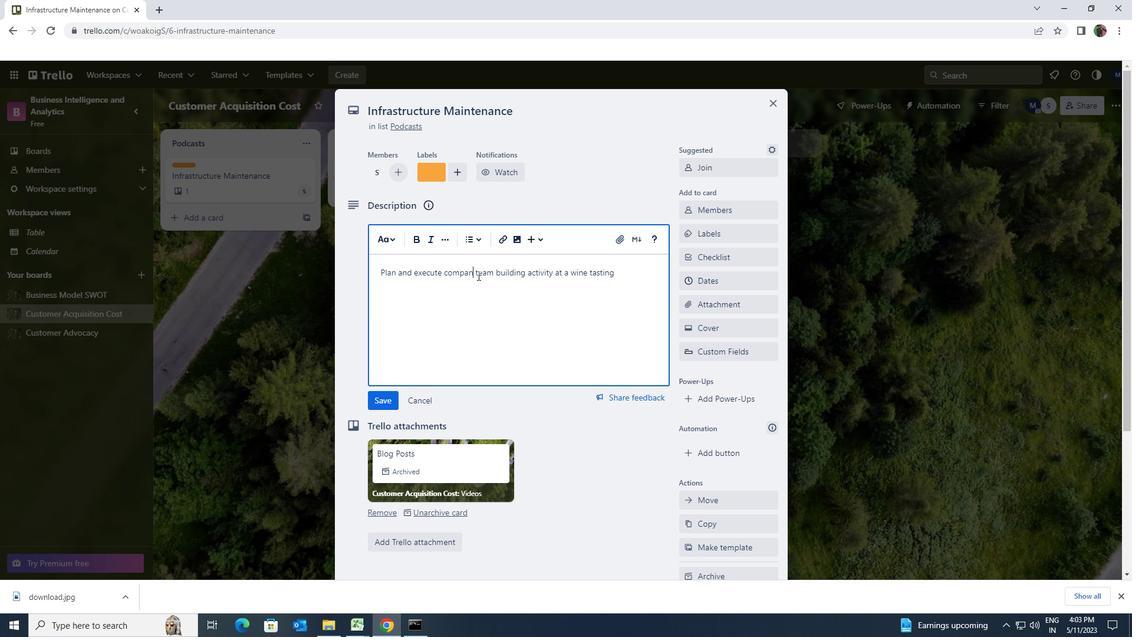 
Action: Mouse moved to (382, 398)
Screenshot: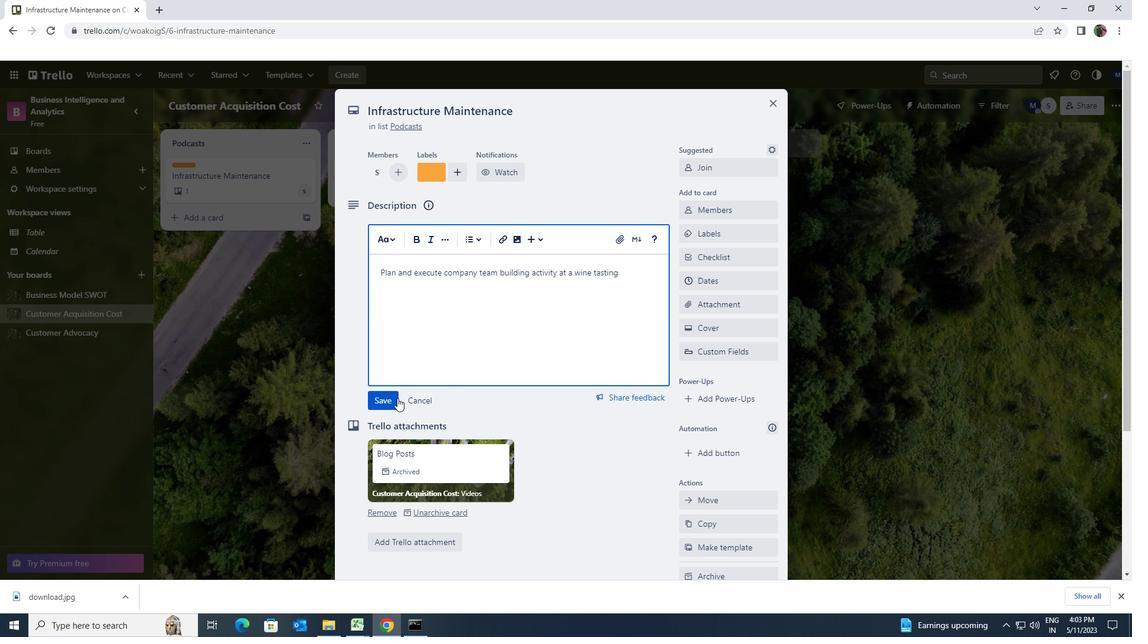 
Action: Mouse pressed left at (382, 398)
Screenshot: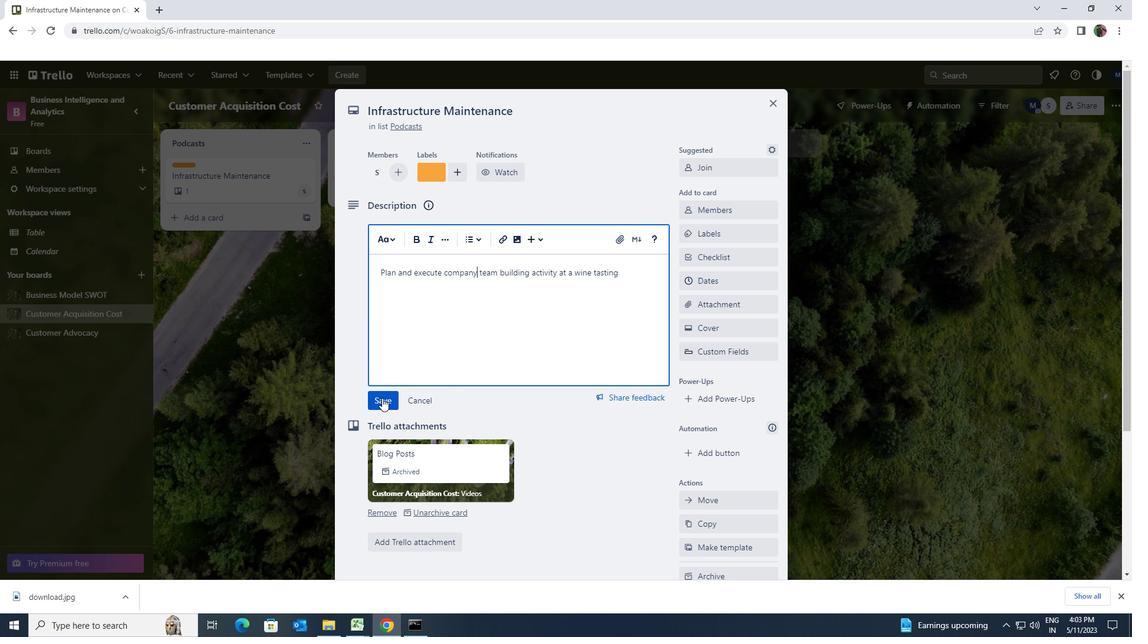 
Action: Mouse moved to (382, 396)
Screenshot: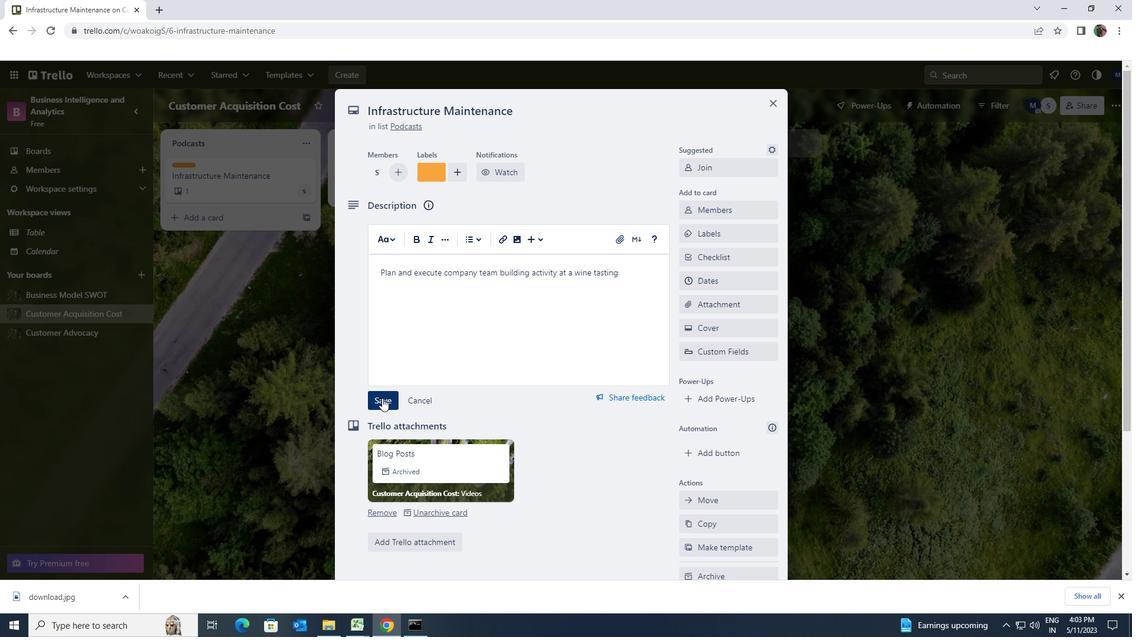 
Action: Mouse scrolled (382, 395) with delta (0, 0)
Screenshot: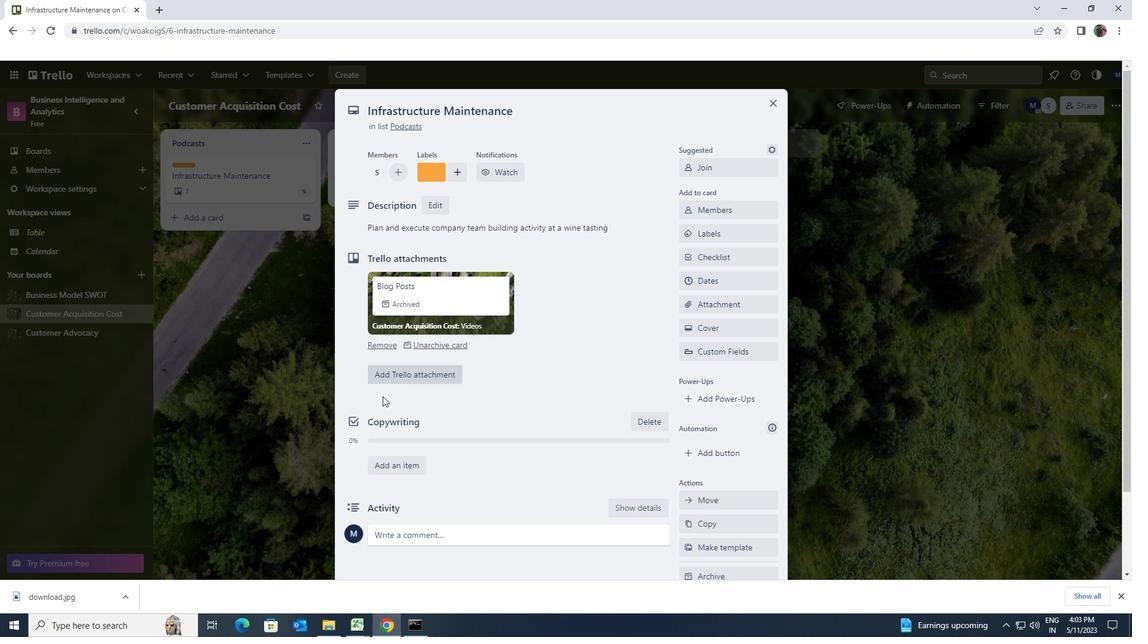 
Action: Mouse scrolled (382, 395) with delta (0, 0)
Screenshot: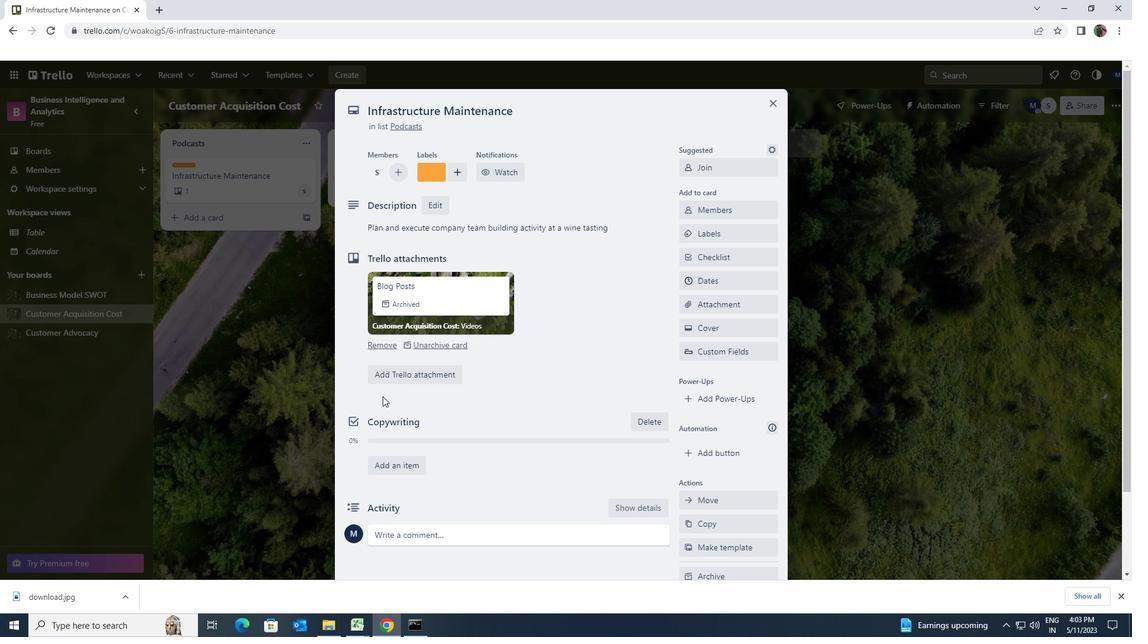 
Action: Mouse moved to (386, 392)
Screenshot: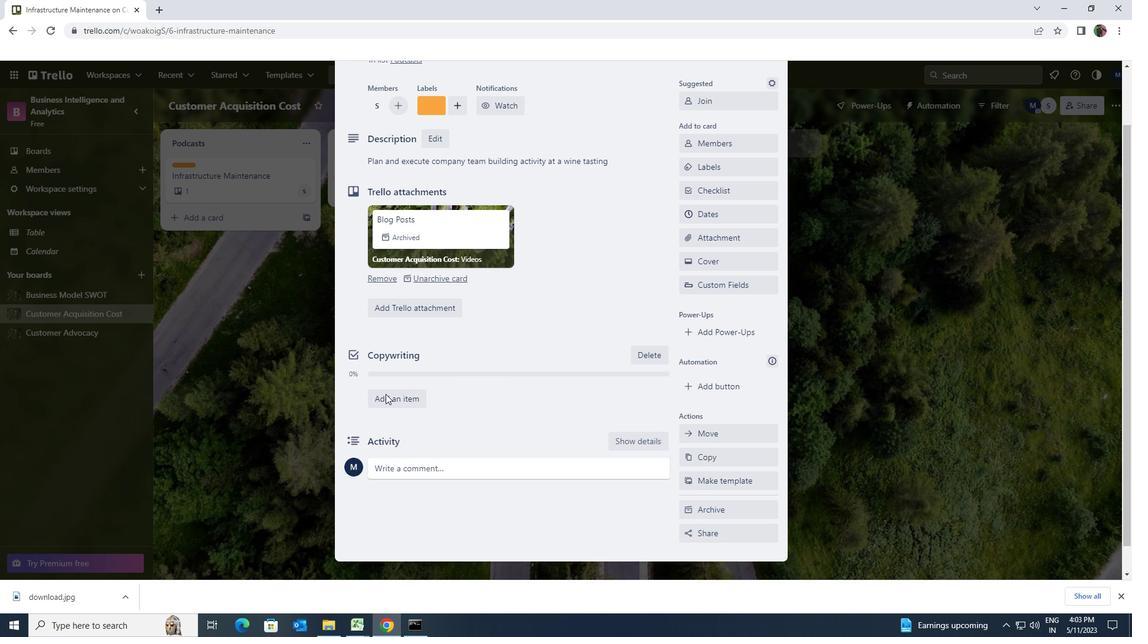 
Action: Mouse scrolled (386, 392) with delta (0, 0)
Screenshot: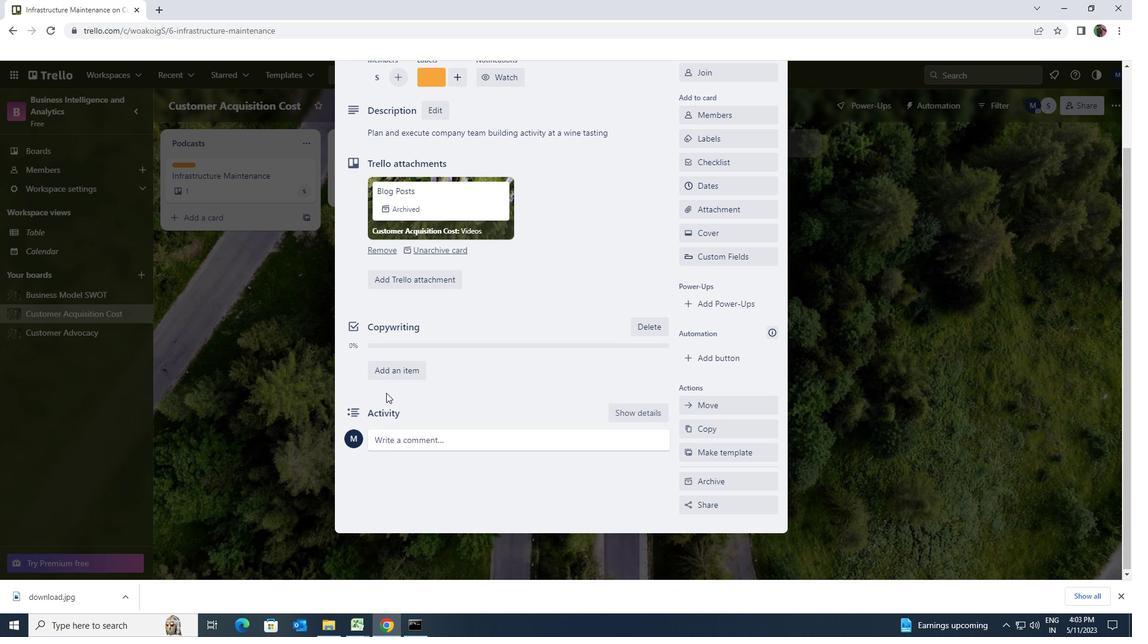 
Action: Mouse moved to (405, 439)
Screenshot: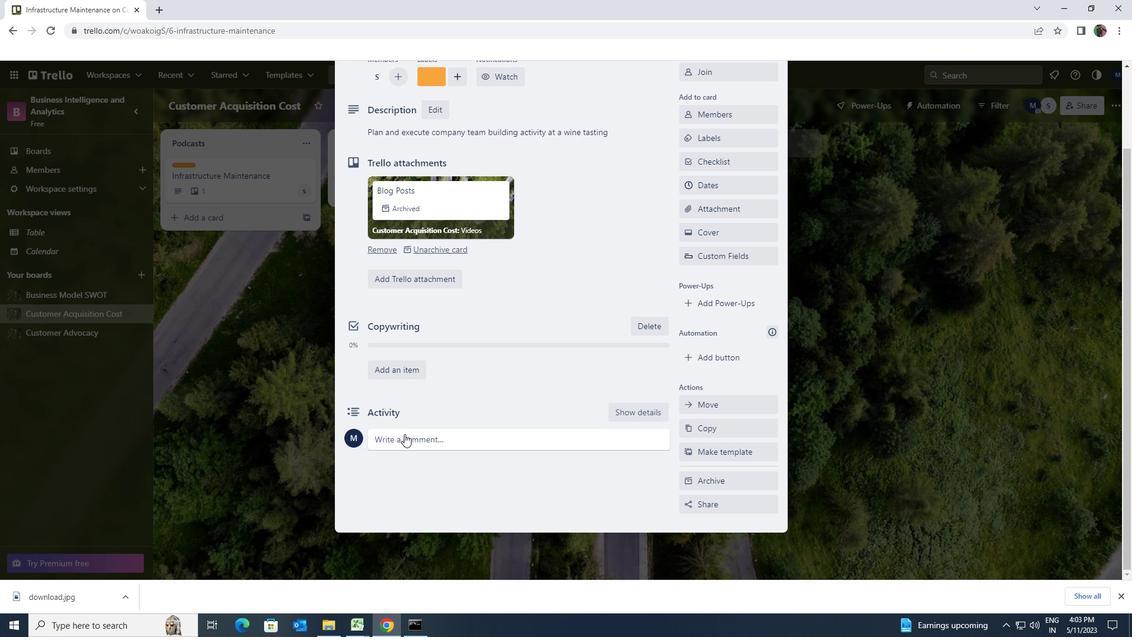 
Action: Mouse pressed left at (405, 439)
Screenshot: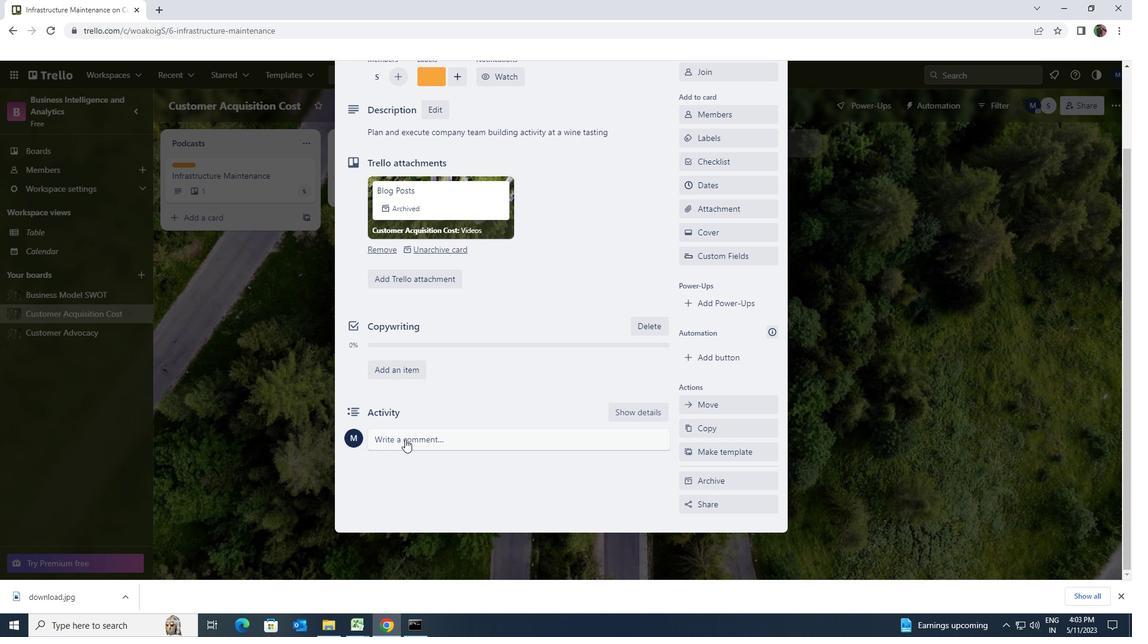 
Action: Key pressed <Key.shift><Key.shift><Key.shift><Key.shift><Key.shift><Key.shift><Key.shift><Key.shift><Key.shift>THIS<Key.space>TASK<Key.space>PRESENTS<Key.space>AN<Key.space>OPPORTUNITY<Key.space>TO<Key.space>DEMONSTRATIVE<Key.space>OUR<Key.space>TEAM<Key.space>BUILDING<Key.space>AND<Key.space>ACTIVITY<Key.space>AT<Key.space>A<Key.space>WINE<Key.space><Key.space>AND<Key.space>COLLABORATION<Key.space>SKILLS<Key.space>WORKING<Key.space>EFFECTIVELY<Key.space>WITH<Key.space>OTHERS<Key.space>TOWARDS<Key.space>A<Key.space>COMMMON<Key.space>GOALS
Screenshot: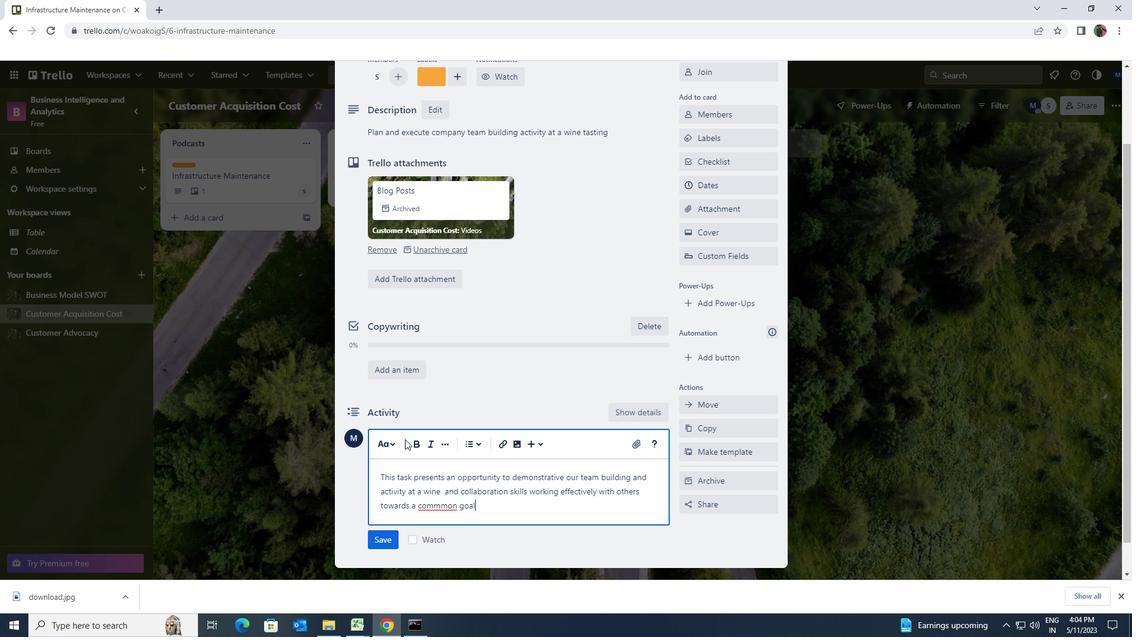 
Action: Mouse moved to (441, 506)
Screenshot: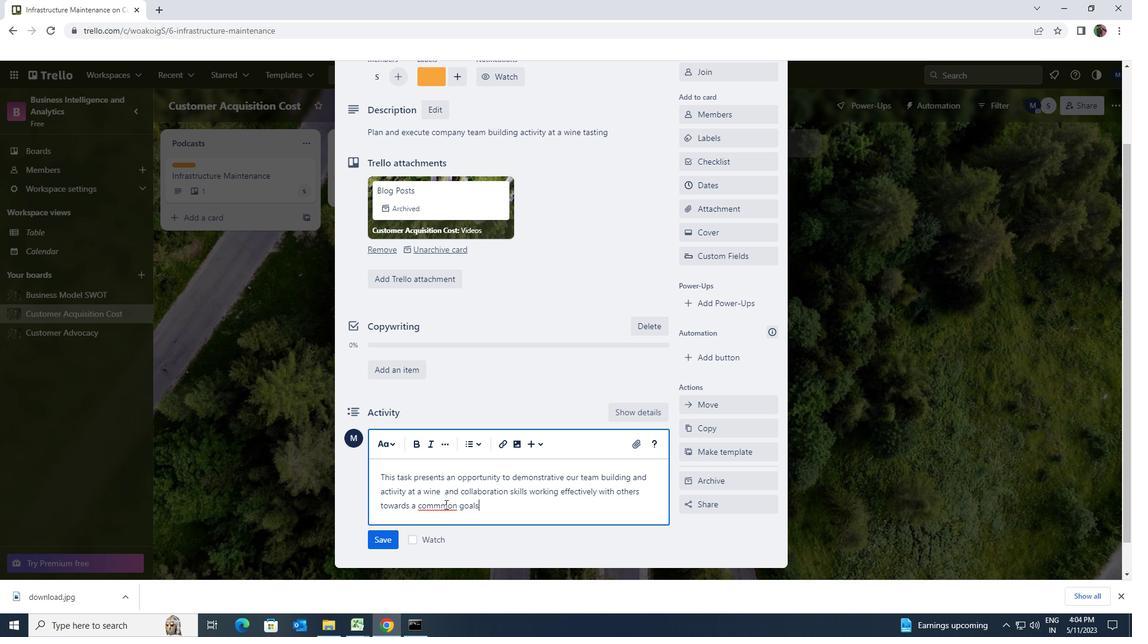 
Action: Mouse pressed left at (441, 506)
Screenshot: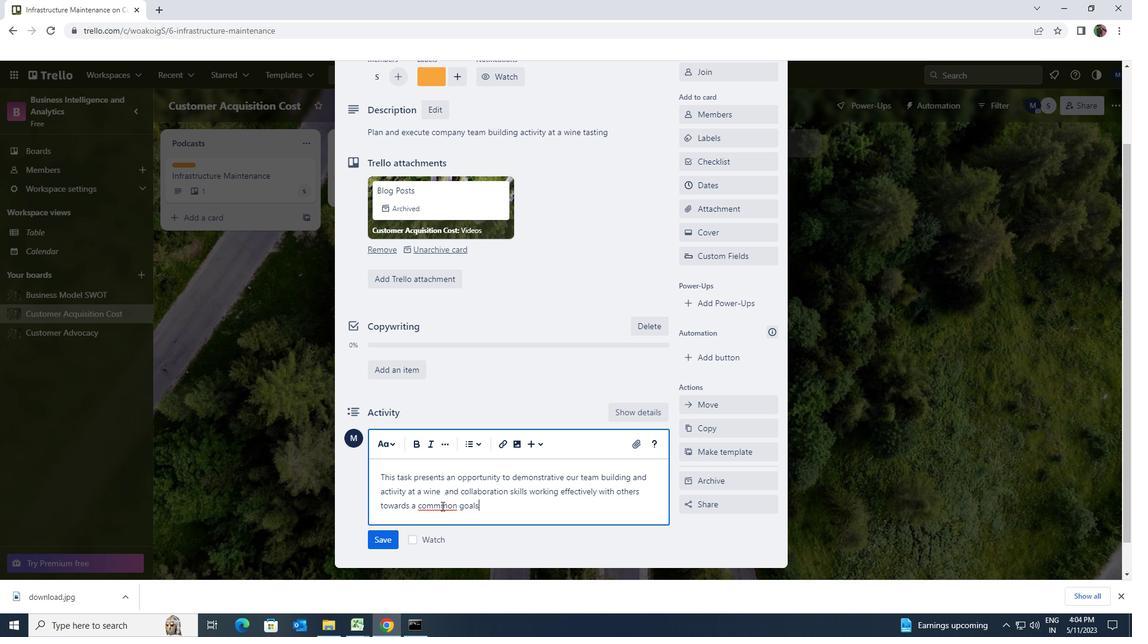
Action: Mouse moved to (448, 507)
Screenshot: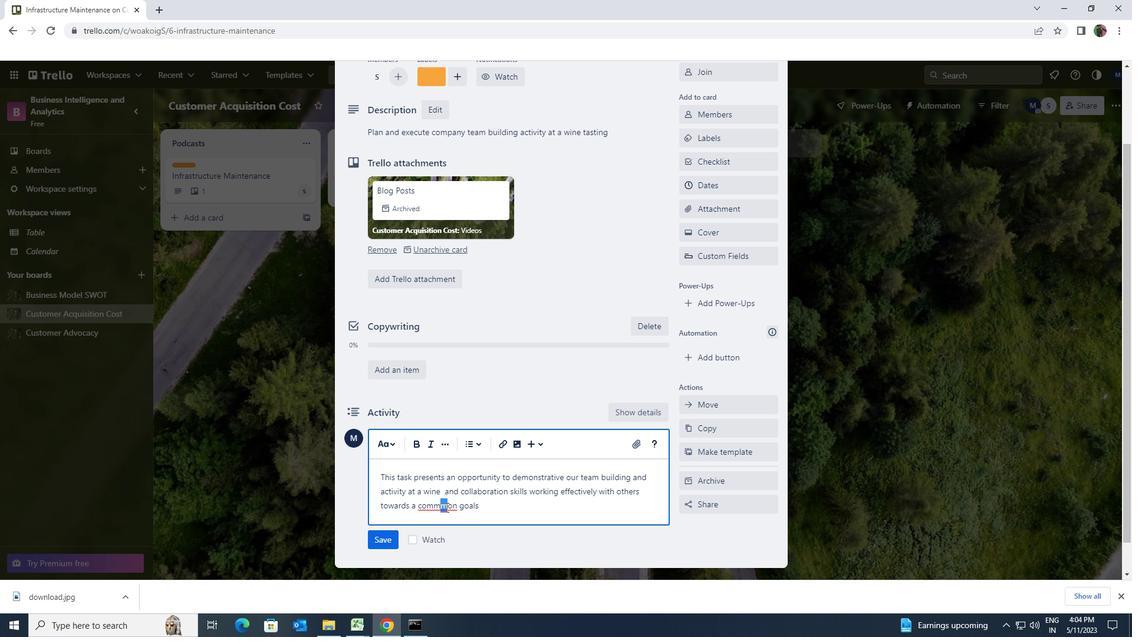 
Action: Key pressed <Key.backspace>
Screenshot: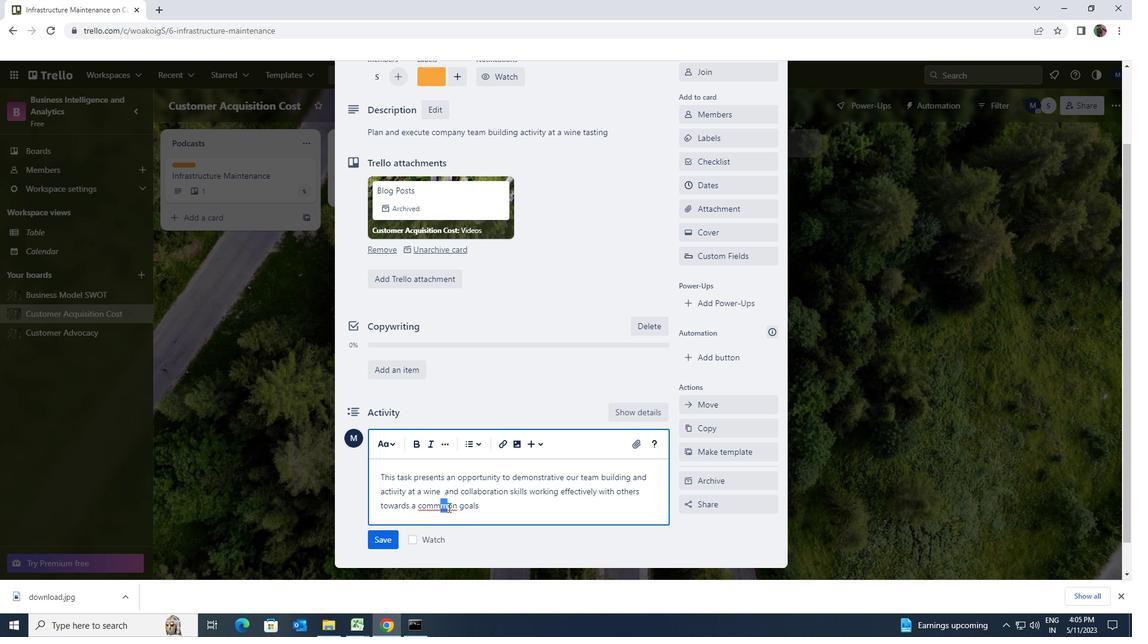 
Action: Mouse moved to (386, 539)
Screenshot: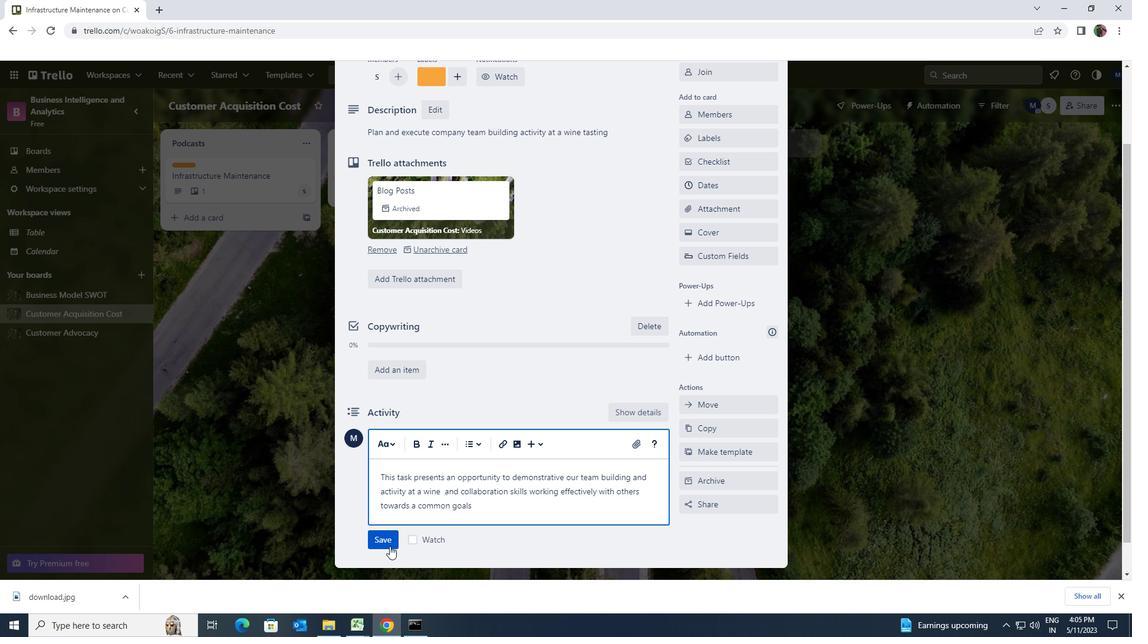 
Action: Mouse pressed left at (386, 539)
Screenshot: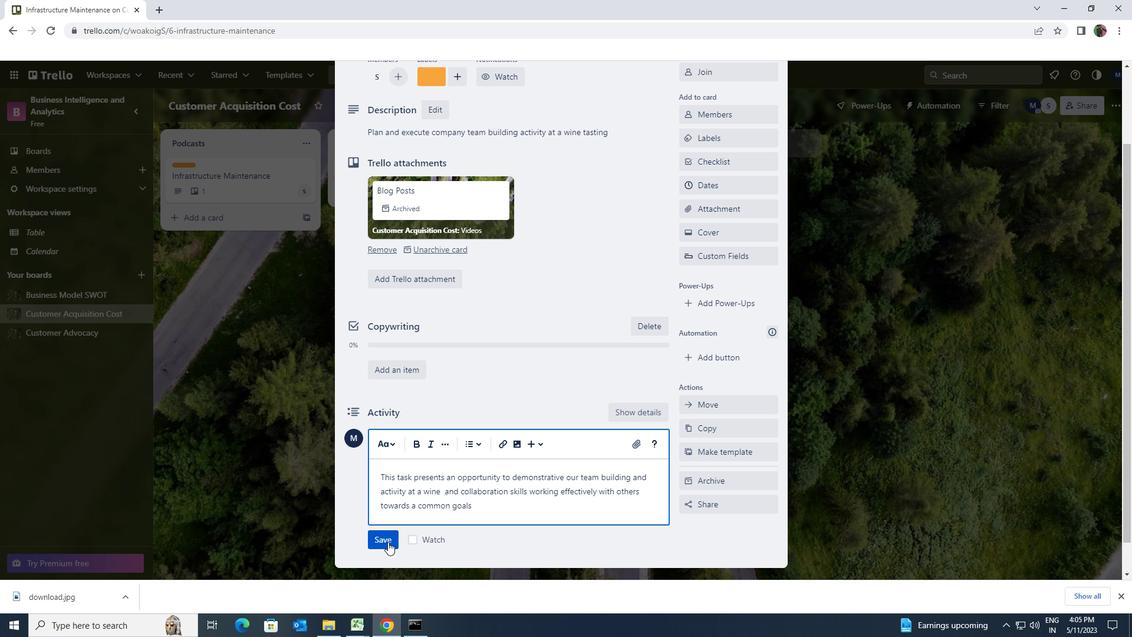 
Action: Mouse moved to (711, 306)
Screenshot: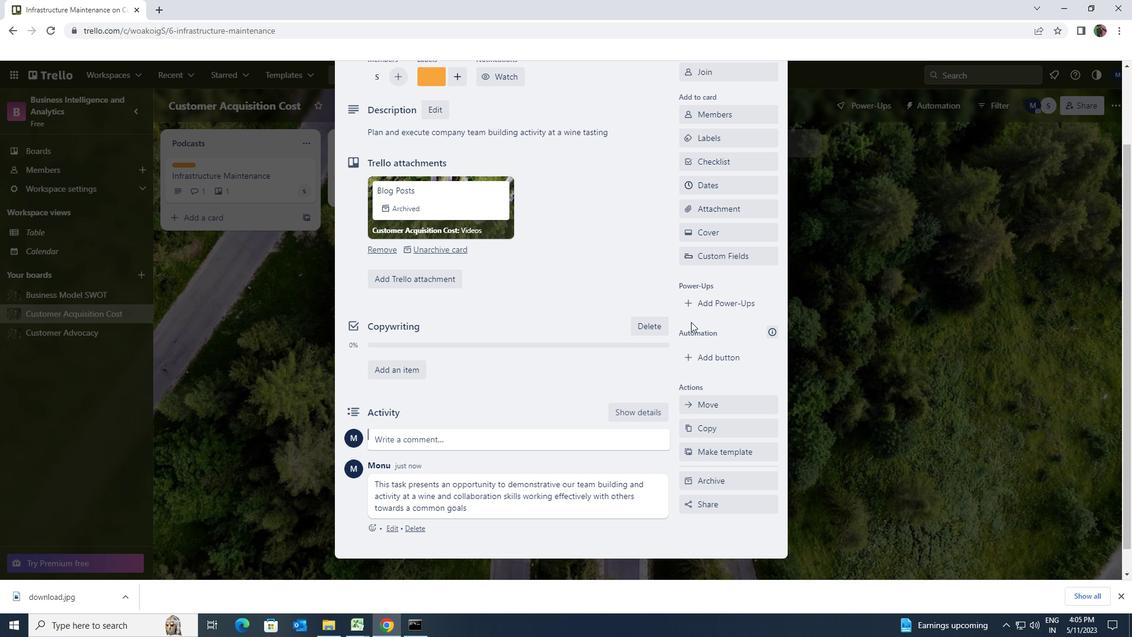 
Action: Mouse scrolled (711, 306) with delta (0, 0)
Screenshot: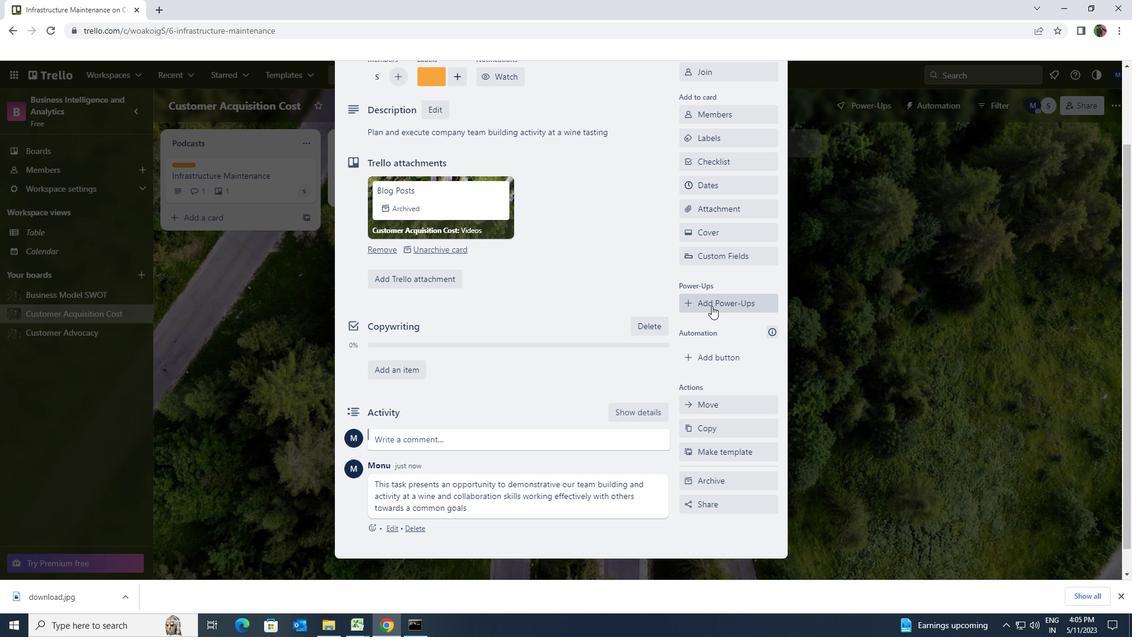 
Action: Mouse scrolled (711, 306) with delta (0, 0)
Screenshot: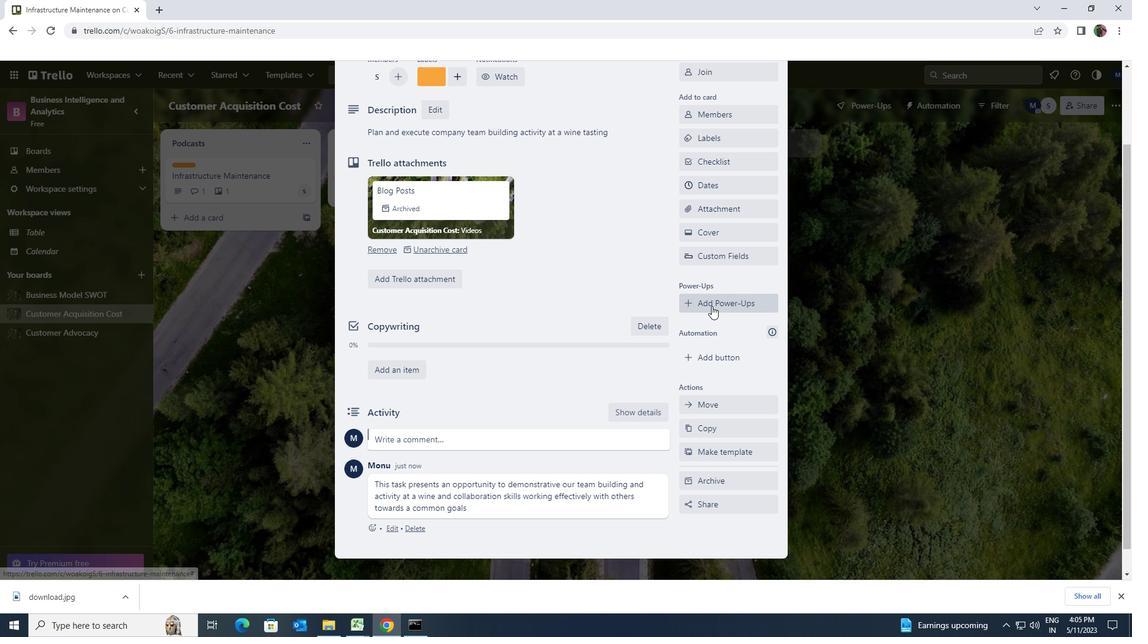 
Action: Mouse moved to (711, 285)
Screenshot: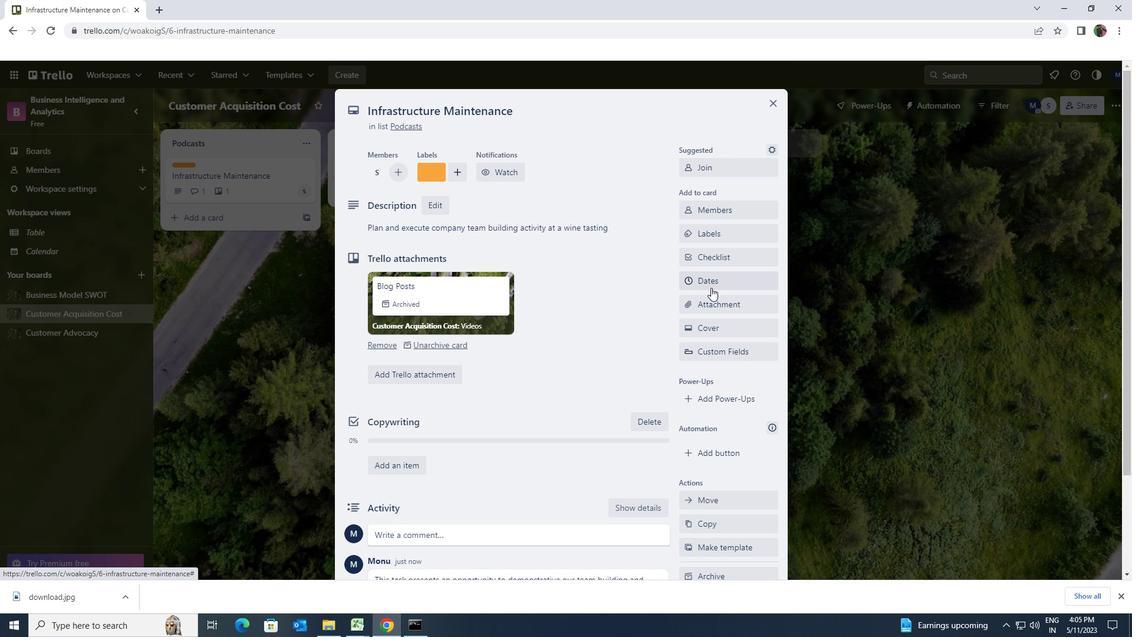 
Action: Mouse pressed left at (711, 285)
Screenshot: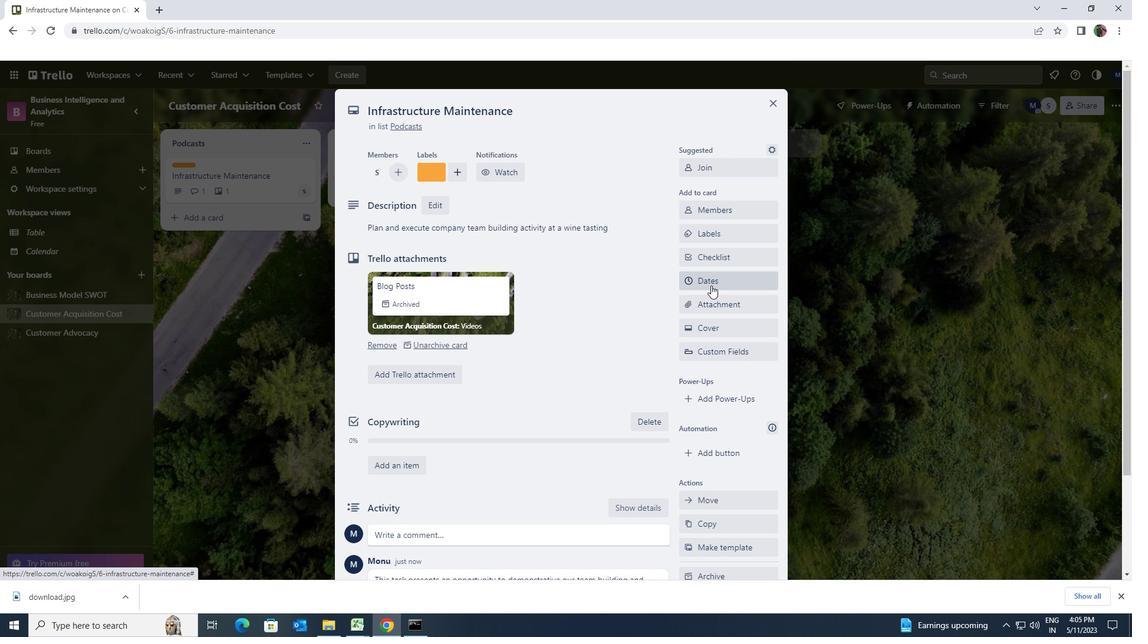 
Action: Mouse moved to (691, 320)
Screenshot: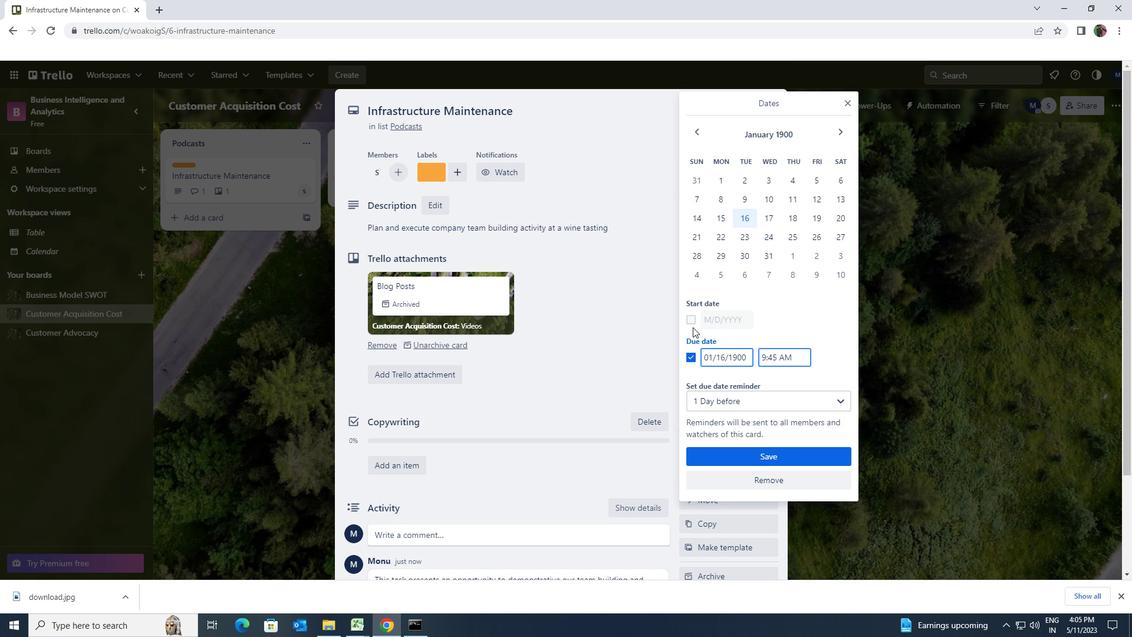 
Action: Mouse pressed left at (691, 320)
Screenshot: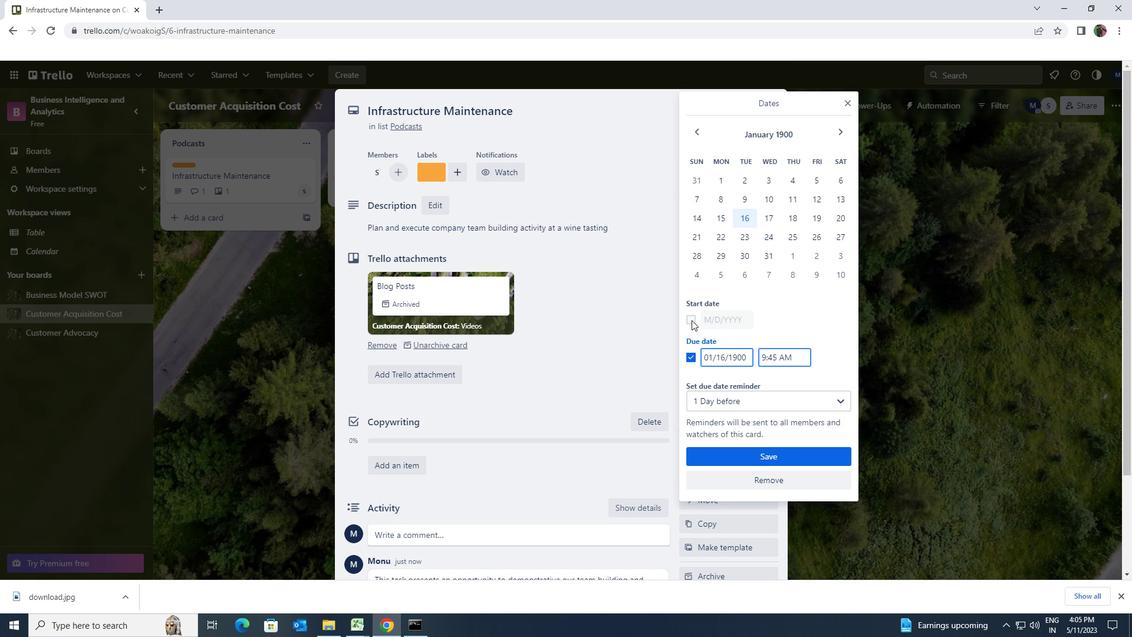 
Action: Mouse moved to (745, 319)
Screenshot: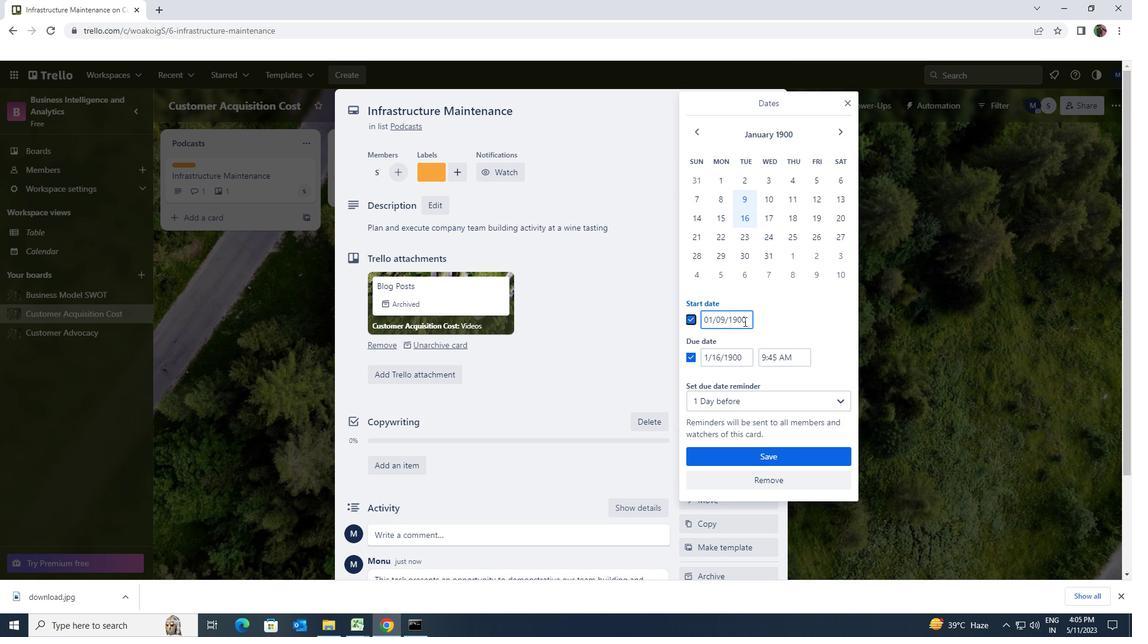 
Action: Mouse pressed left at (745, 319)
Screenshot: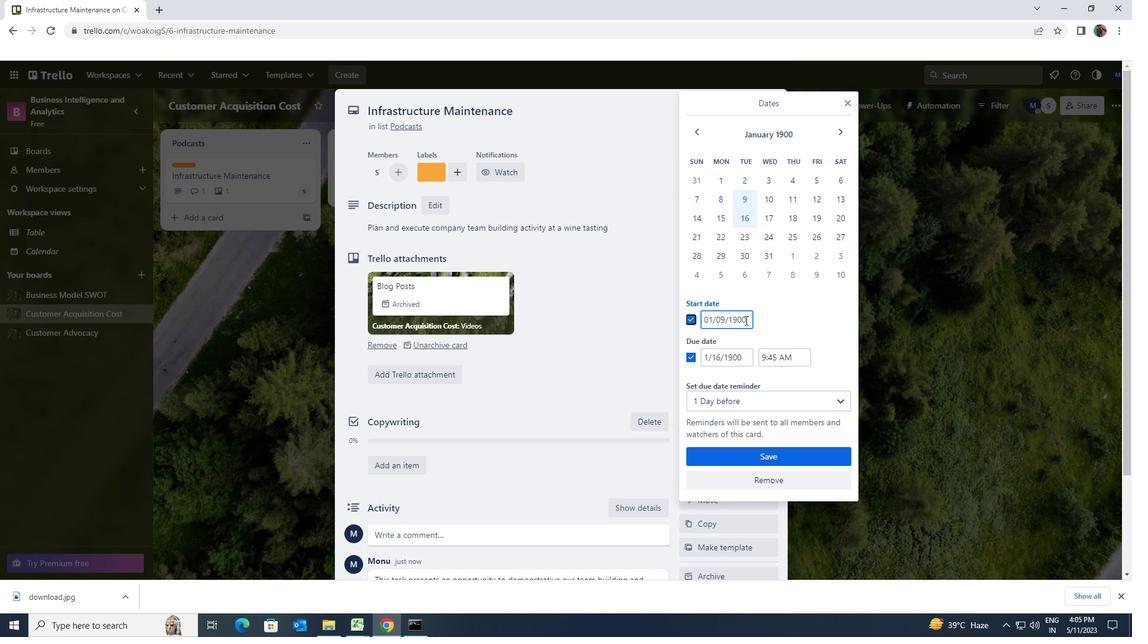 
Action: Mouse moved to (704, 312)
Screenshot: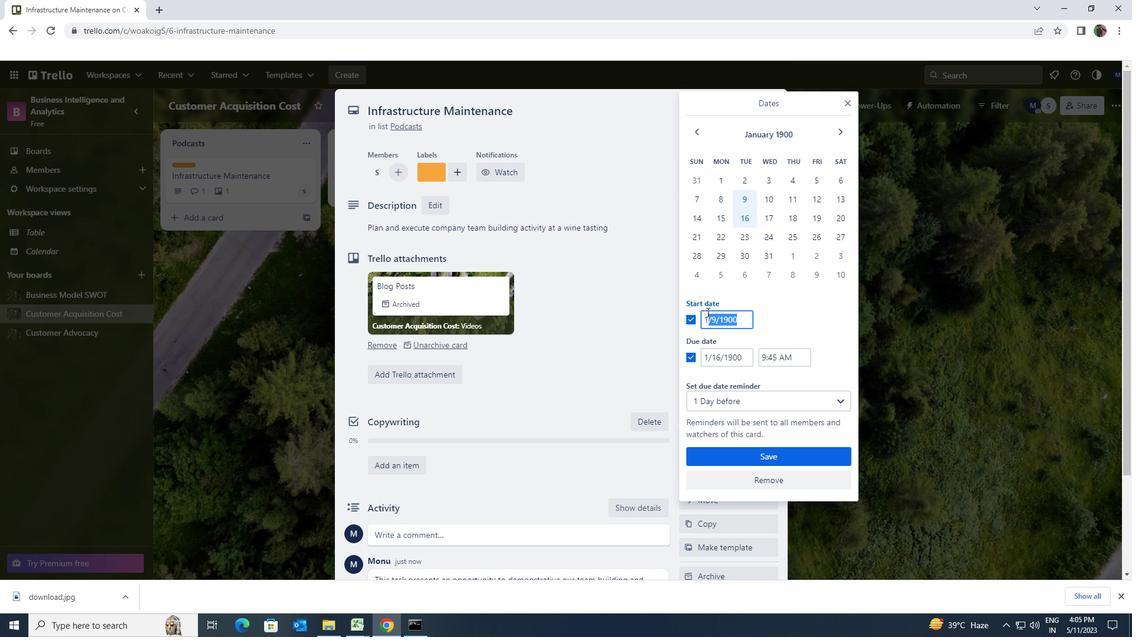 
Action: Key pressed 1/1/19000<Key.backspace>
Screenshot: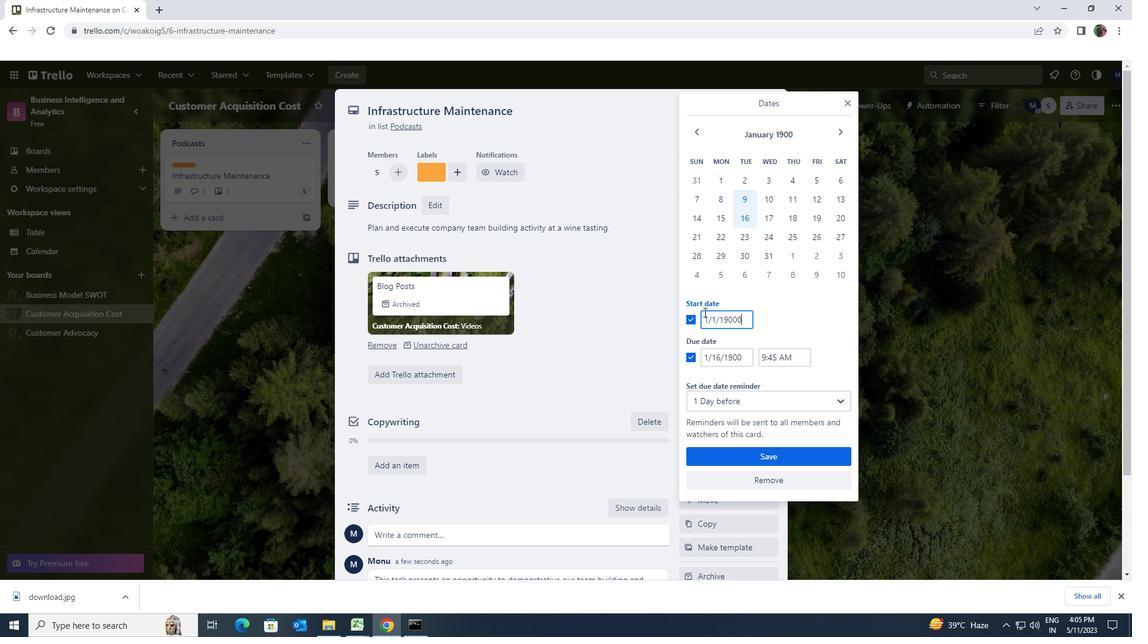 
Action: Mouse moved to (746, 358)
Screenshot: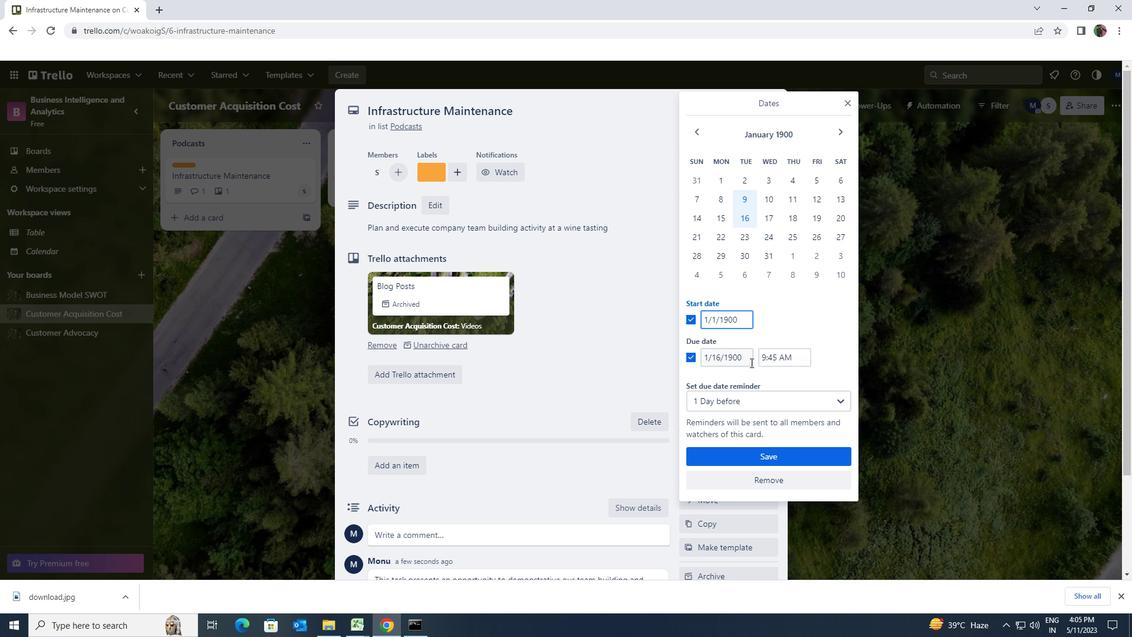 
Action: Mouse pressed left at (746, 358)
Screenshot: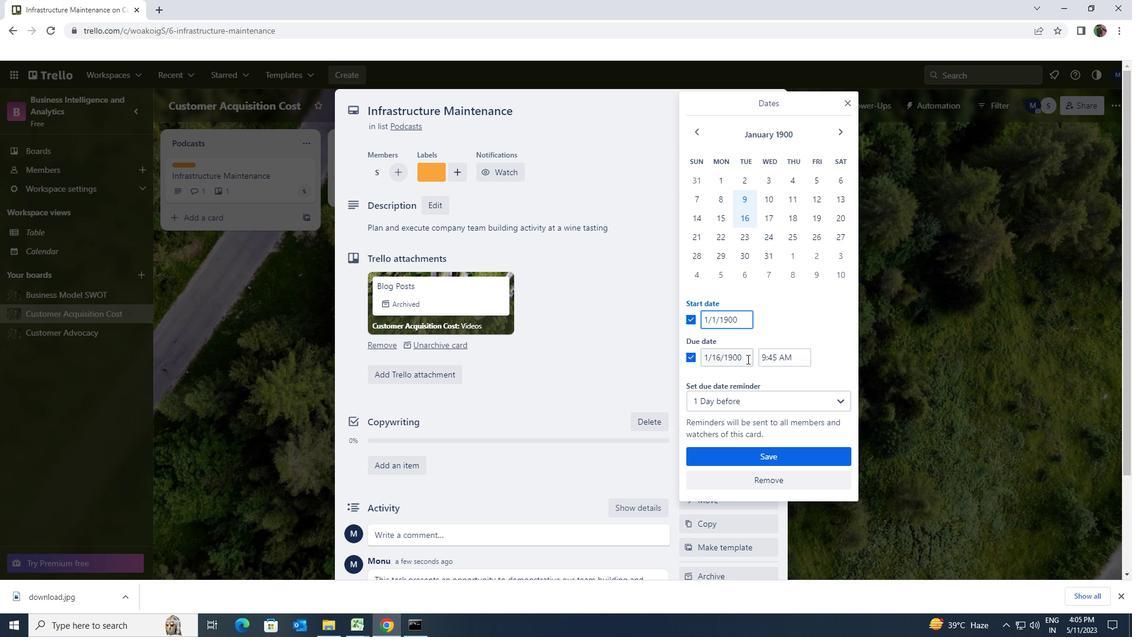 
Action: Mouse moved to (701, 357)
Screenshot: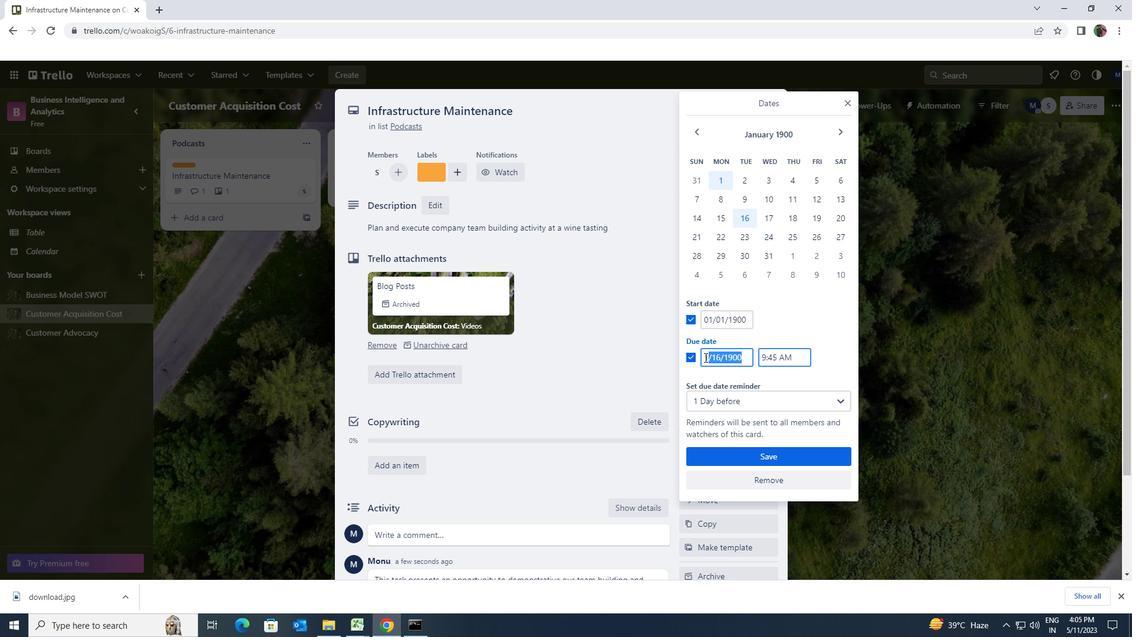 
Action: Key pressed 8<Key.backspace>1/8/1900
Screenshot: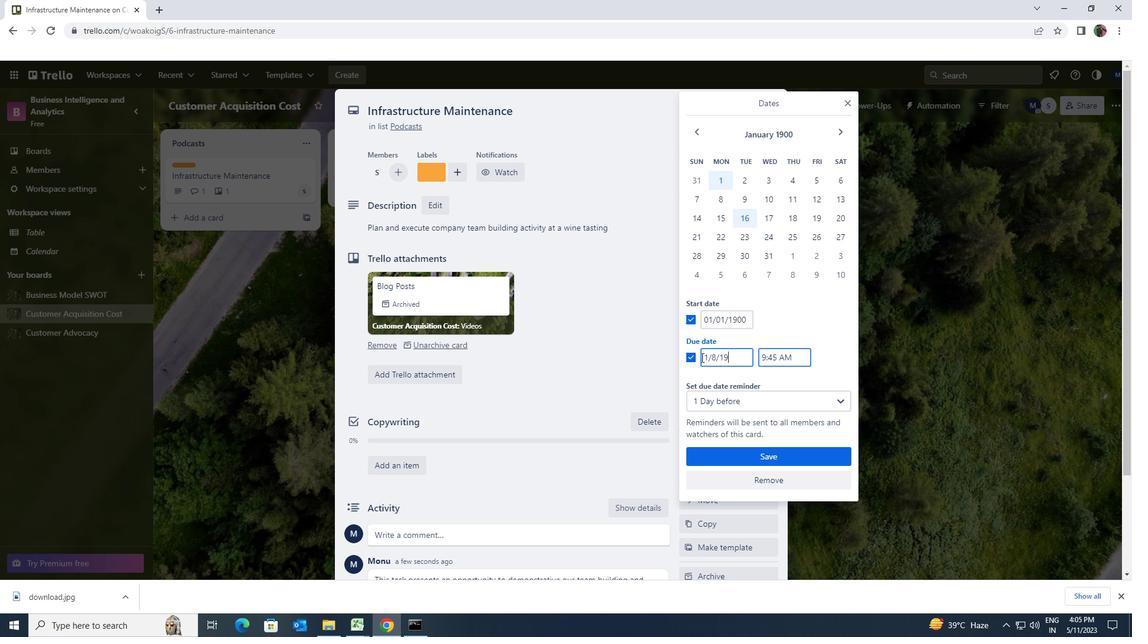 
Action: Mouse moved to (753, 460)
Screenshot: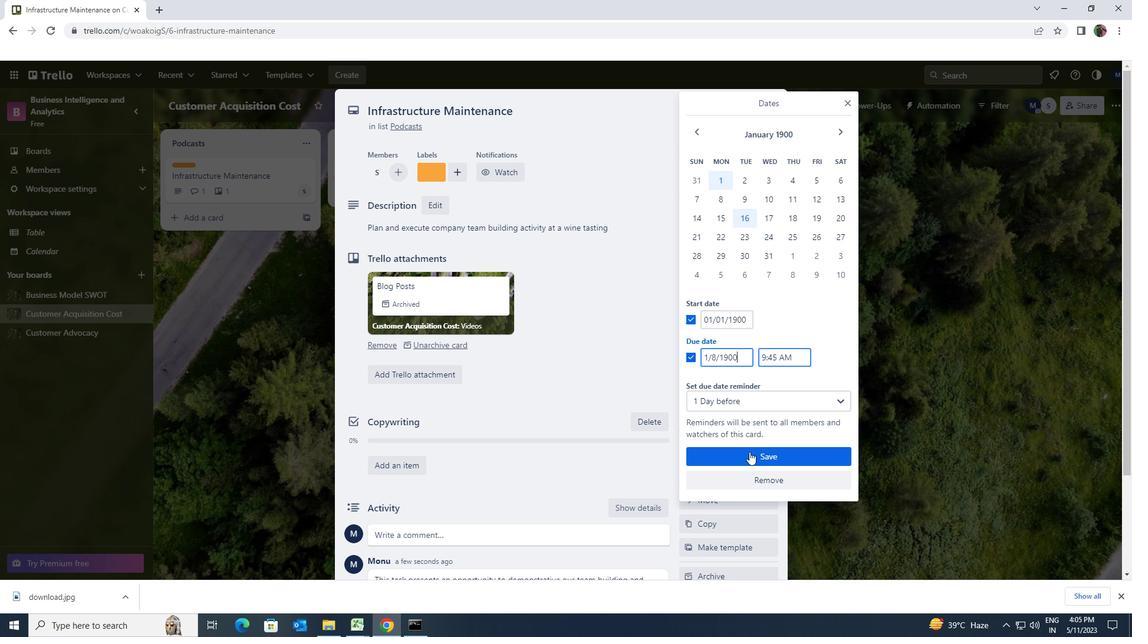 
Action: Mouse pressed left at (753, 460)
Screenshot: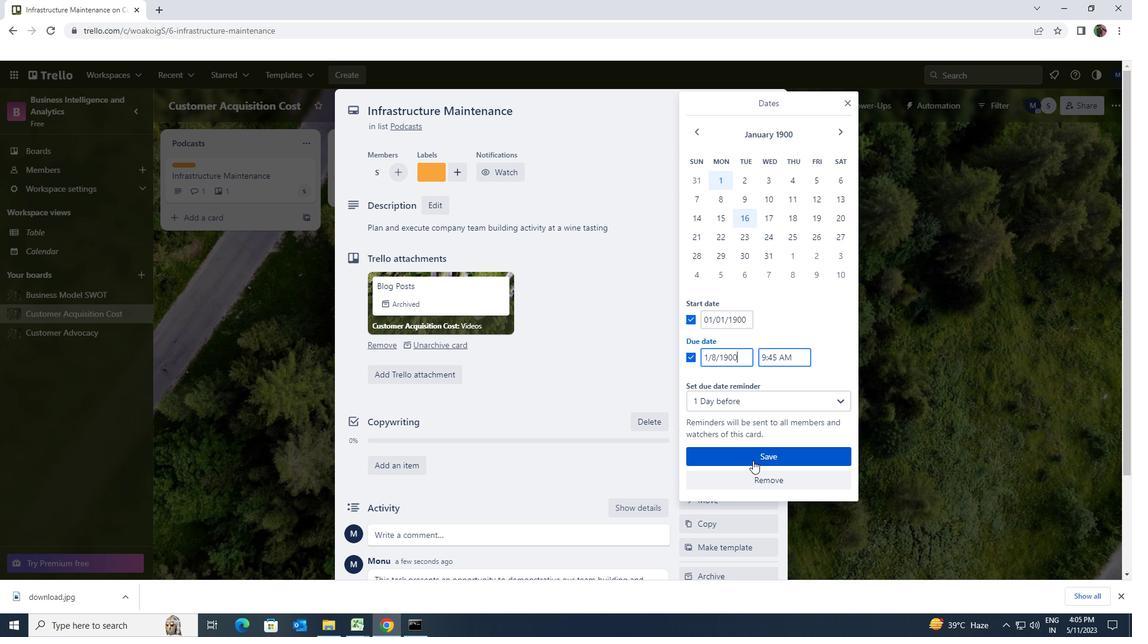 
